 Task: Add an event with the title Team Building Activity: Charity Volunteer Work, date '2023/11/11', time 9:15 AM to 11:15 AMand add a description: A Networking Lunch is a structured event designed to facilitate professional connections, relationship-building, and knowledge sharing among attendees. It provides a relaxed and informal setting where individuals from various industries, organizations, and backgrounds can come together to exchange ideas, expand their networks, and explore potential collaborations._x000D_
_x000D_
, put the event into Orange category . Add location for the event as: 123 Cote d'Azur, France, logged in from the account softage.3@softage.netand send the event invitation to softage.1@softage.net and softage.2@softage.net. Set a reminder for the event 2 hour before
Action: Mouse moved to (85, 91)
Screenshot: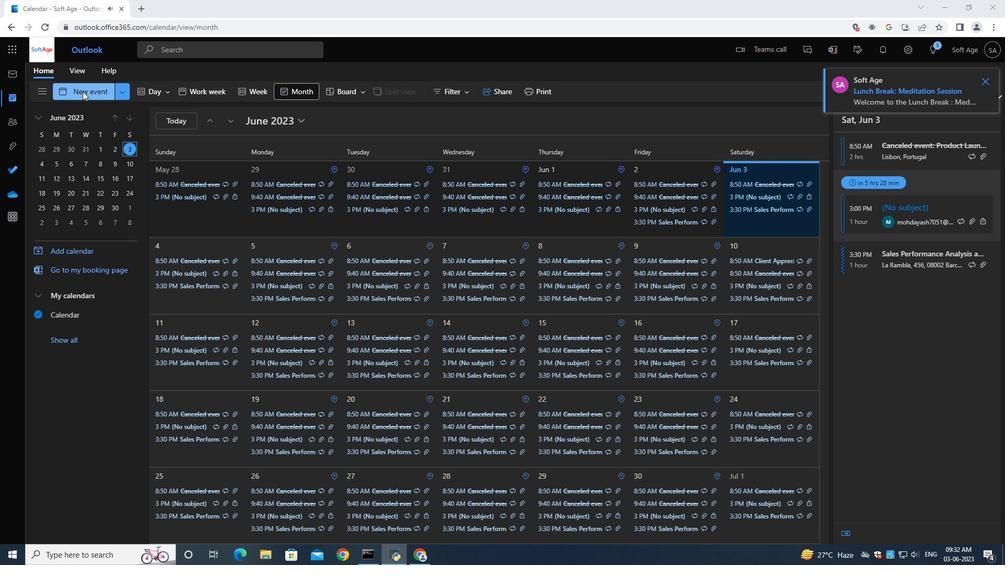 
Action: Mouse pressed left at (85, 91)
Screenshot: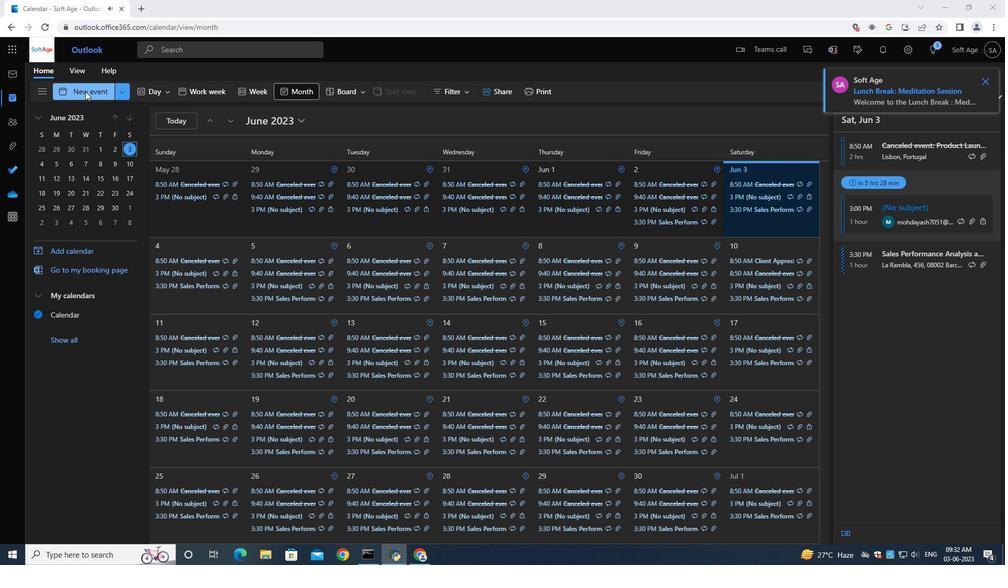 
Action: Mouse moved to (284, 163)
Screenshot: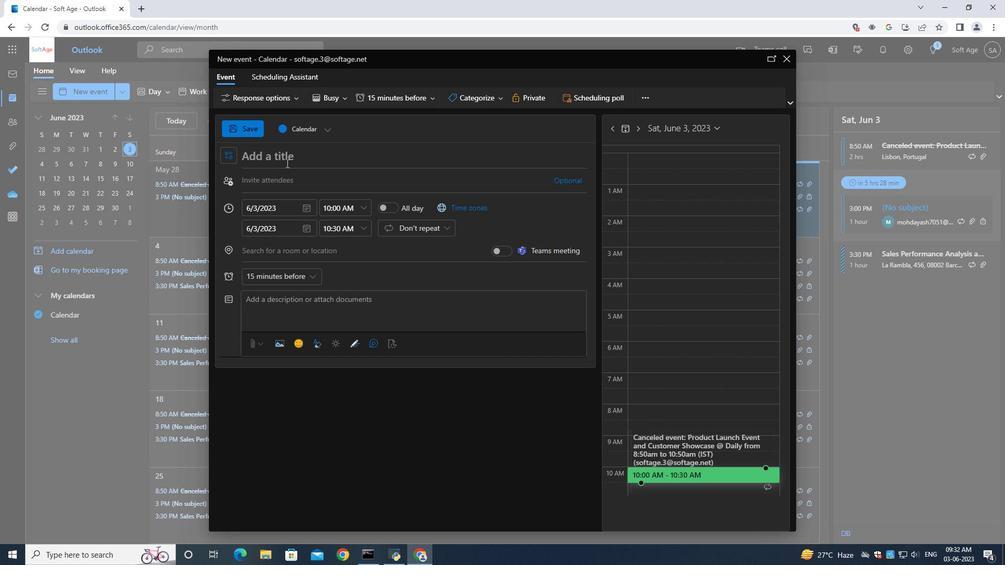 
Action: Key pressed <Key.shift>Team<Key.space><Key.shift><Key.shift><Key.shift><Key.shift><Key.shift><Key.shift><Key.shift><Key.shift><Key.shift><Key.shift><Key.shift><Key.shift><Key.shift><Key.shift><Key.shift><Key.shift><Key.shift><Key.shift><Key.shift><Key.shift><Key.shift>Building<Key.space><Key.shift>Activity<Key.shift_r>:<Key.space><Key.shift>Charity<Key.space><Key.shift><Key.shift><Key.shift><Key.shift>Volunteer<Key.space><Key.shift>Work
Screenshot: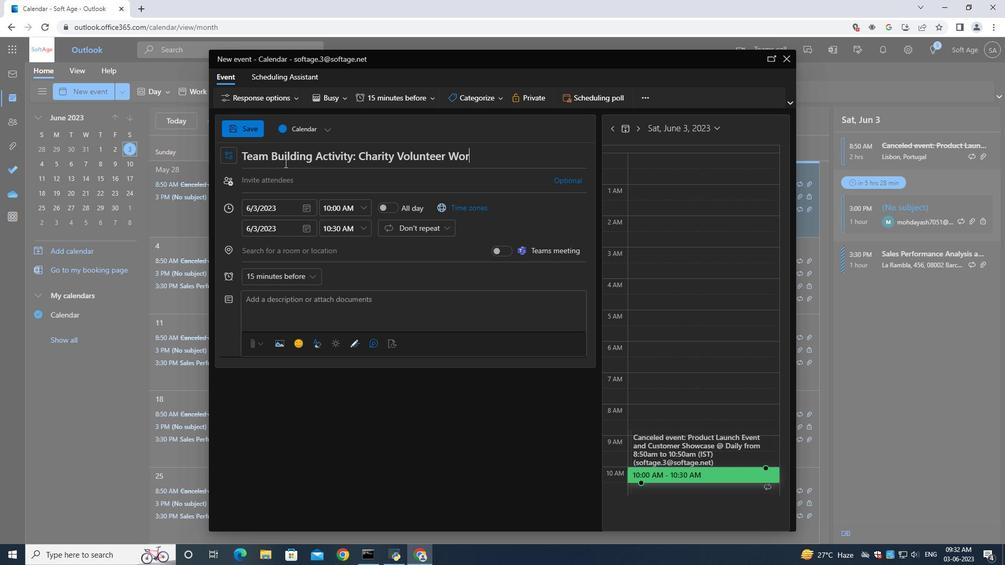 
Action: Mouse moved to (306, 212)
Screenshot: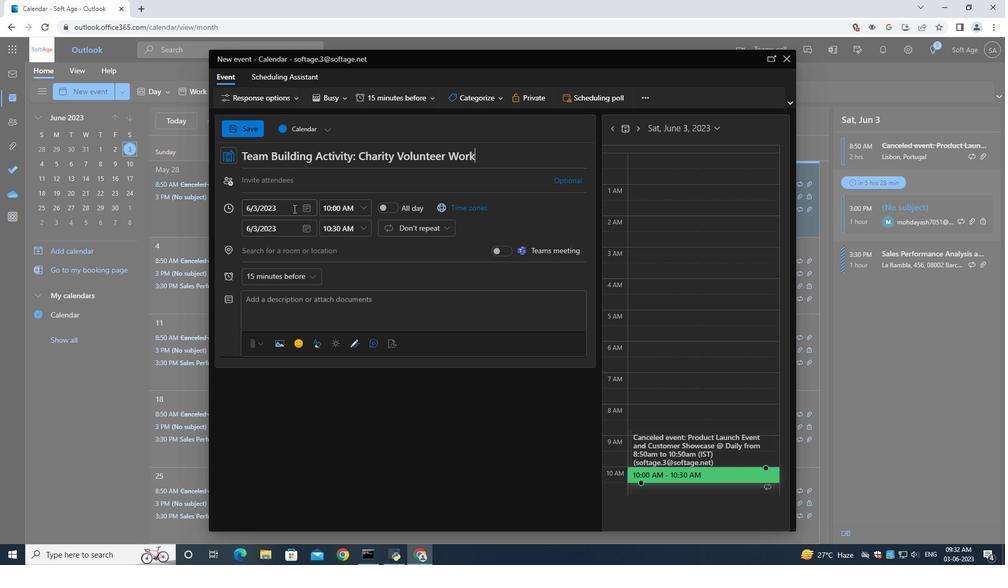 
Action: Mouse pressed left at (306, 212)
Screenshot: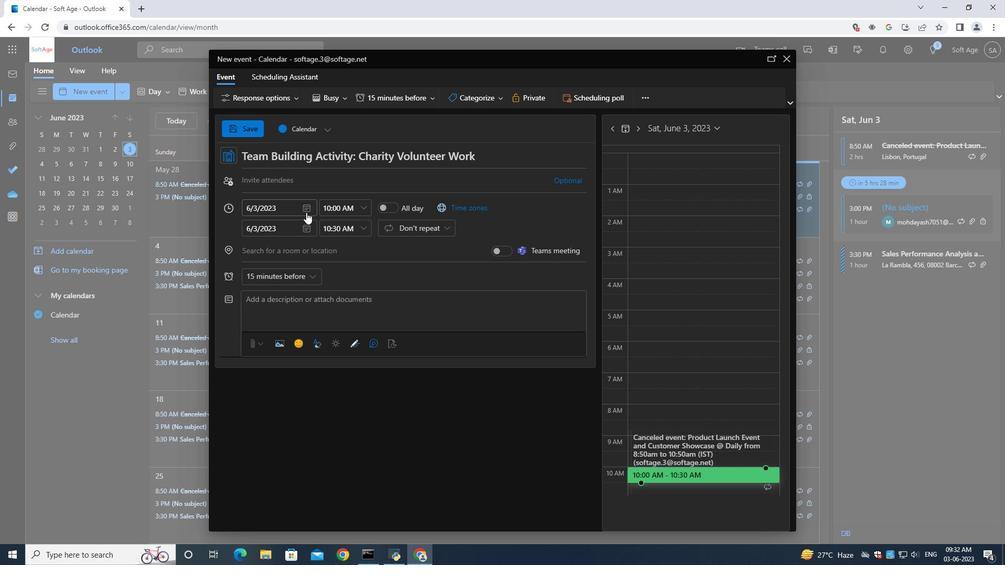 
Action: Mouse moved to (344, 234)
Screenshot: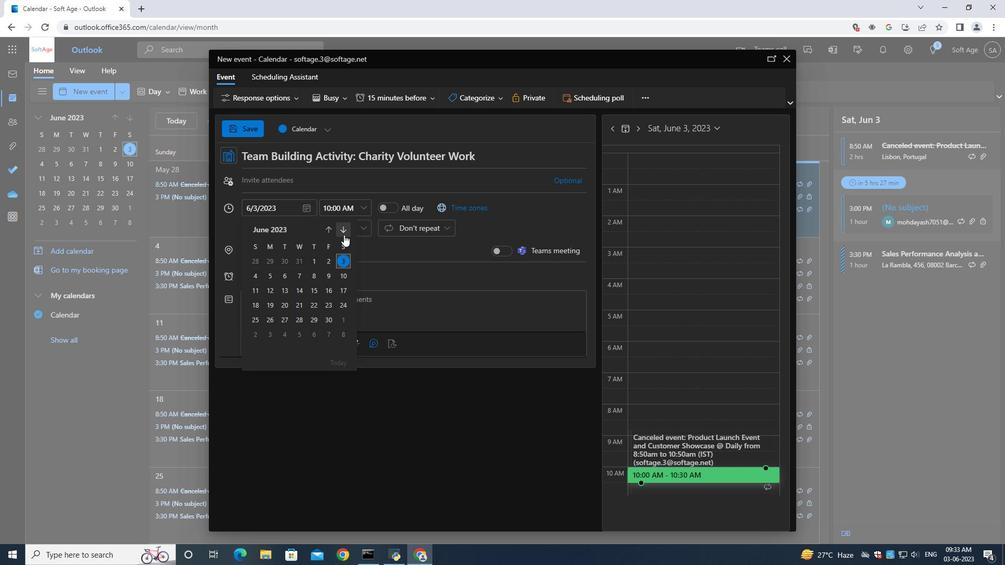 
Action: Mouse pressed left at (344, 234)
Screenshot: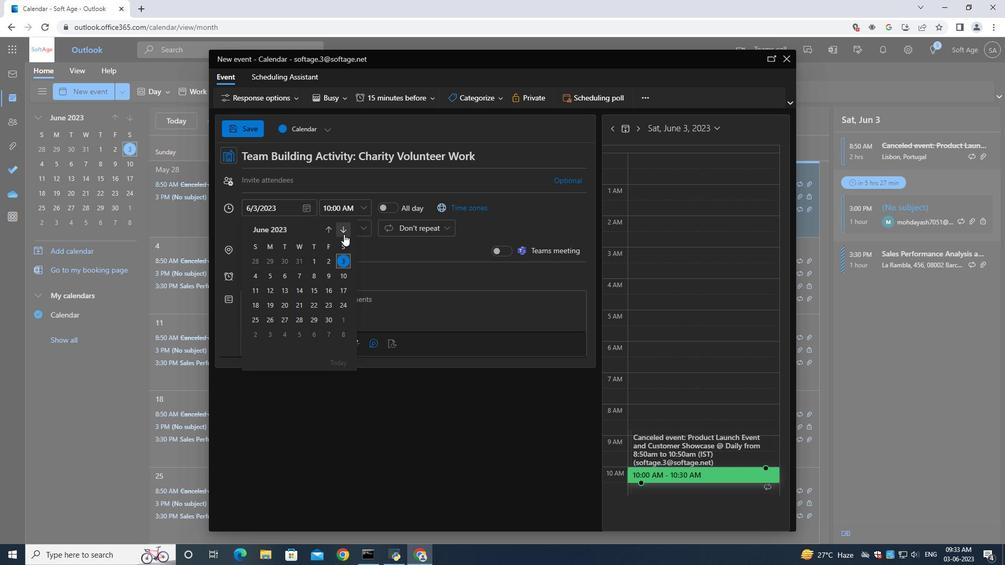 
Action: Mouse pressed left at (344, 234)
Screenshot: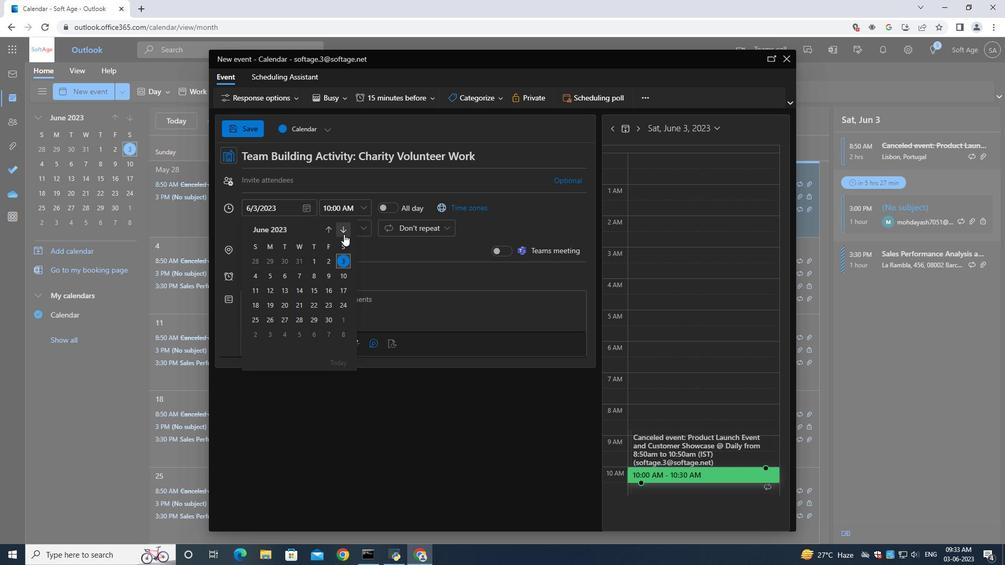 
Action: Mouse pressed left at (344, 234)
Screenshot: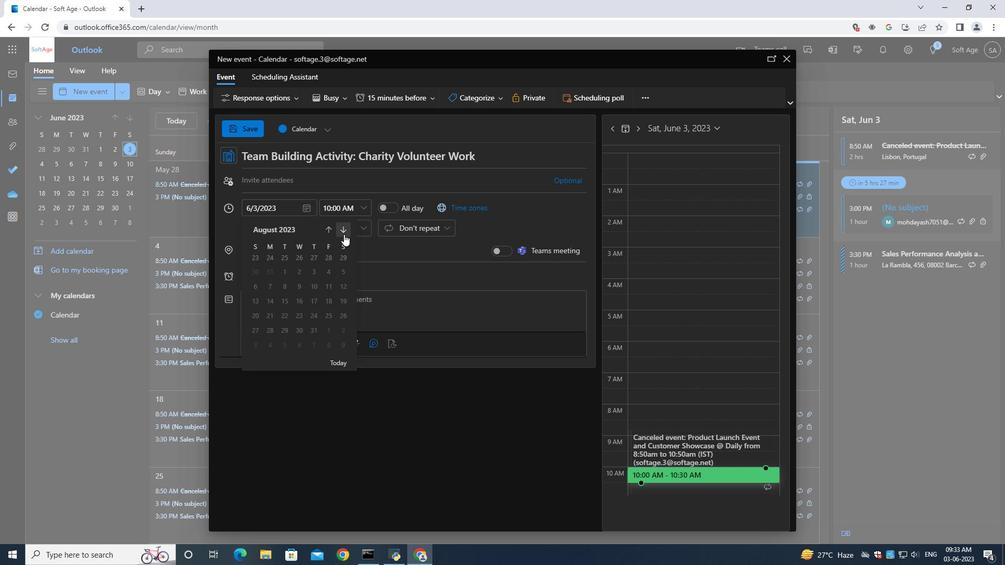 
Action: Mouse pressed left at (344, 234)
Screenshot: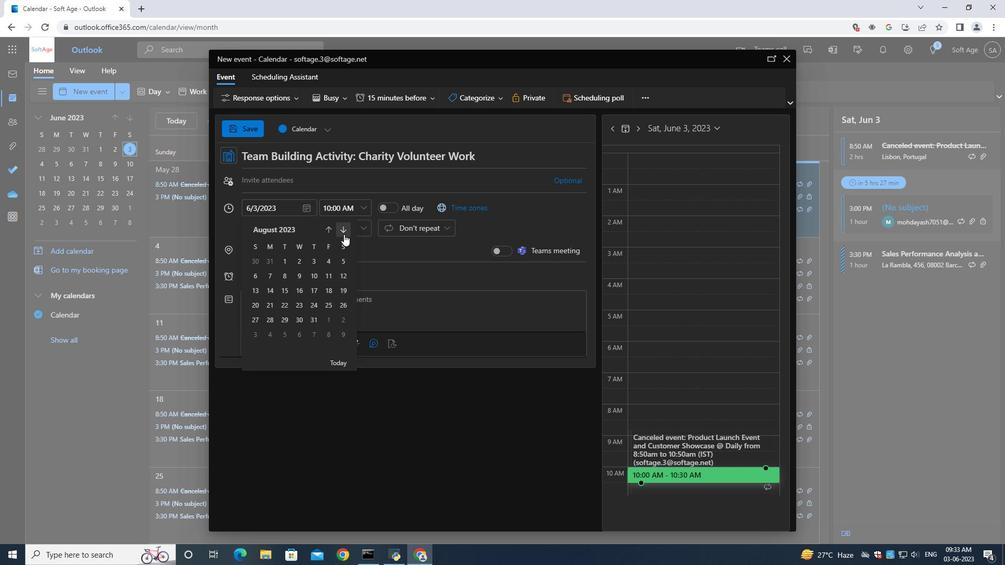 
Action: Mouse pressed left at (344, 234)
Screenshot: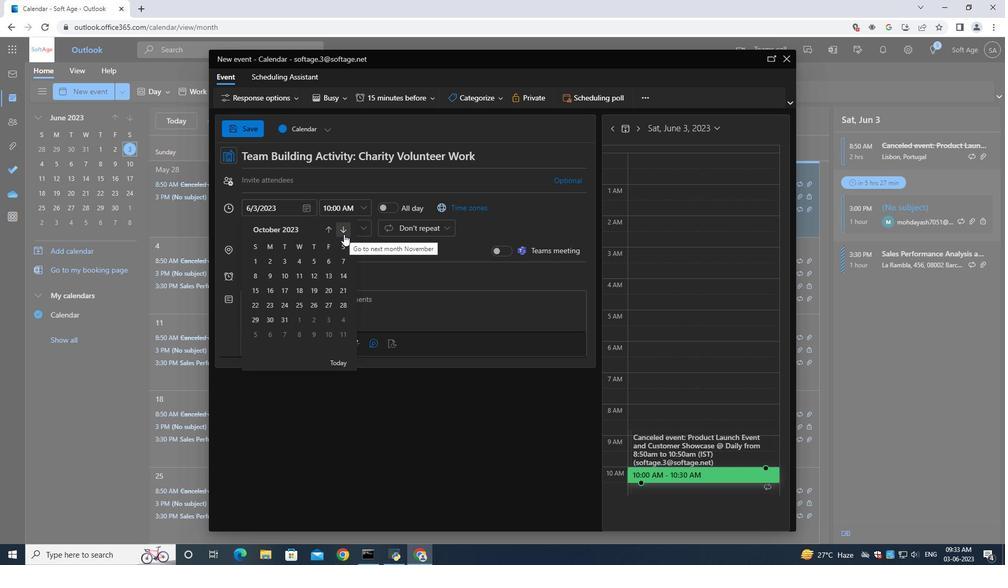 
Action: Mouse moved to (341, 272)
Screenshot: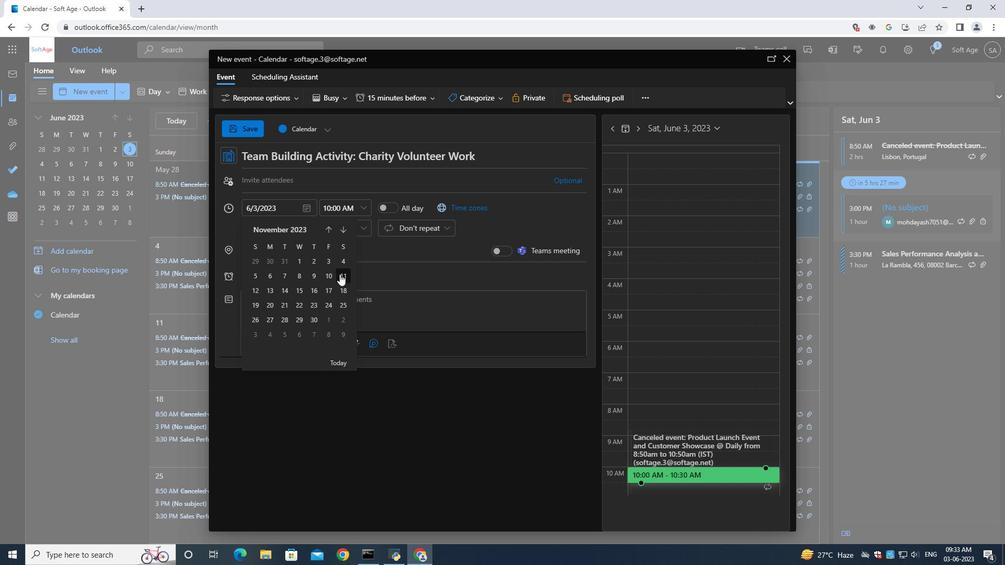 
Action: Mouse pressed left at (341, 272)
Screenshot: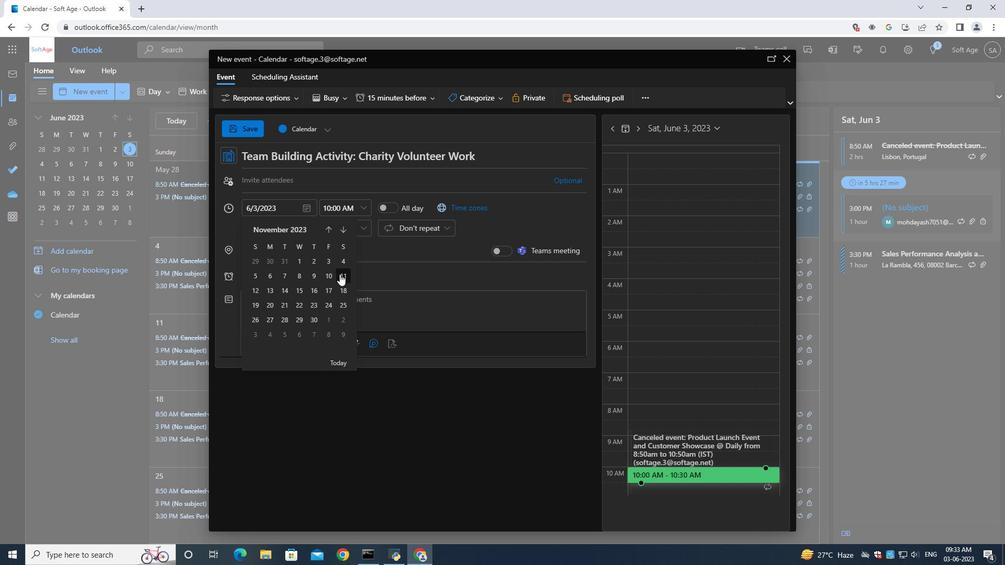 
Action: Mouse moved to (356, 206)
Screenshot: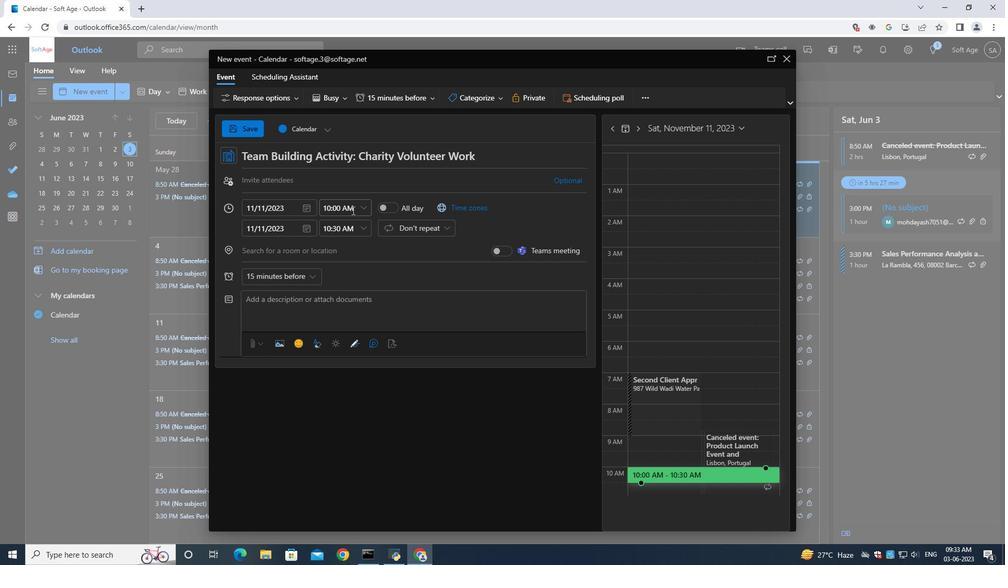 
Action: Mouse pressed left at (356, 206)
Screenshot: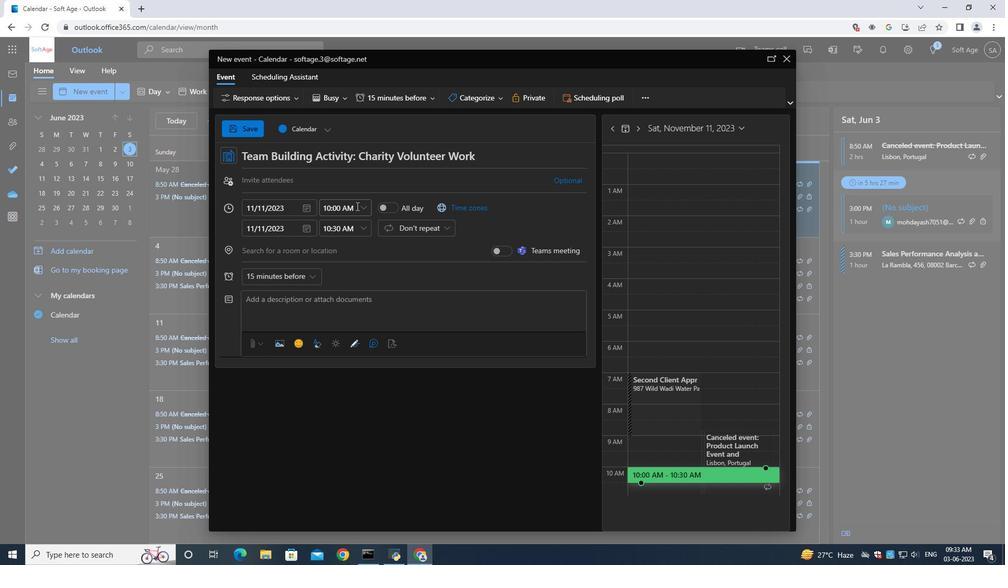 
Action: Key pressed 9<Key.shift_r>:15<Key.shift>AM
Screenshot: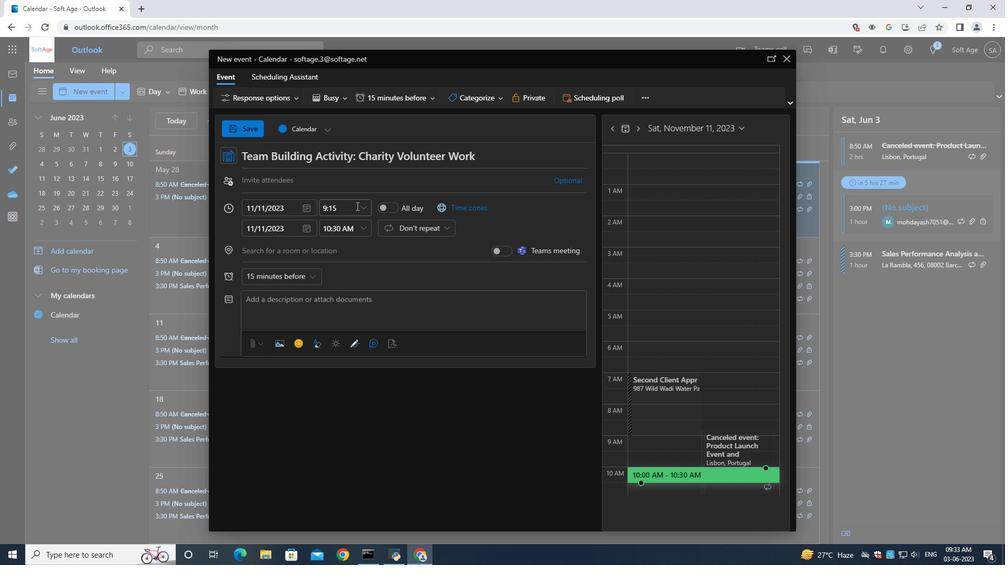 
Action: Mouse moved to (345, 231)
Screenshot: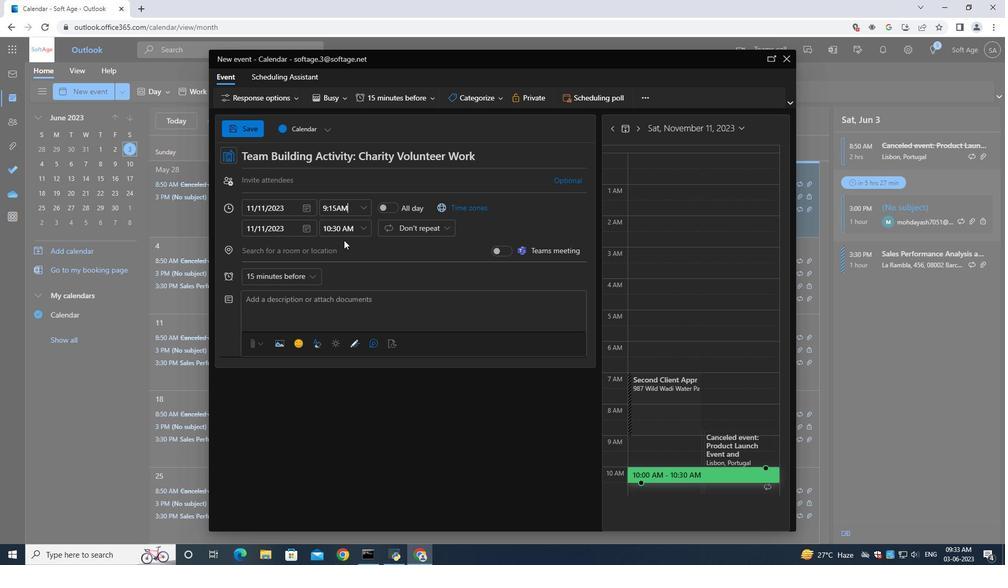 
Action: Mouse pressed left at (345, 231)
Screenshot: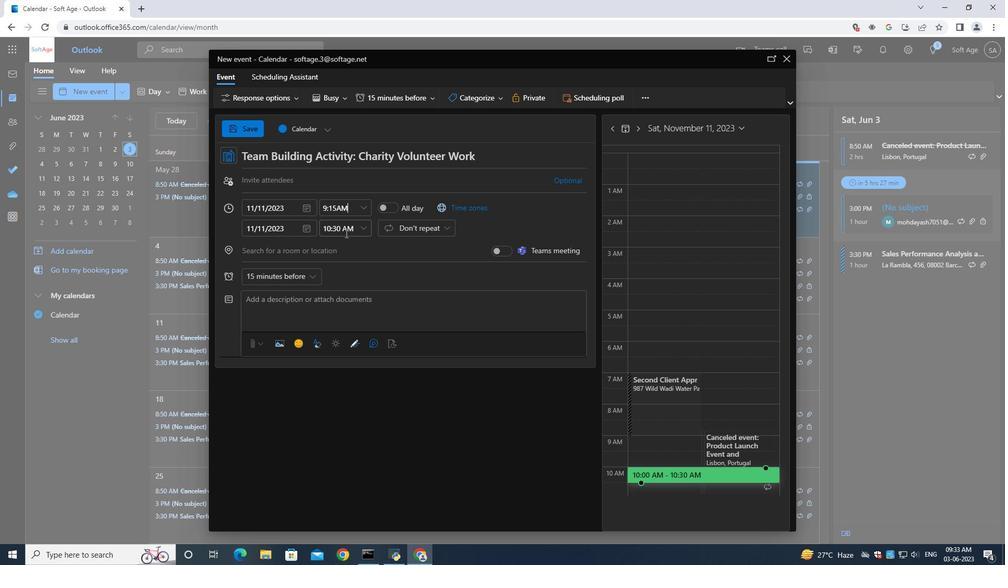 
Action: Mouse moved to (348, 231)
Screenshot: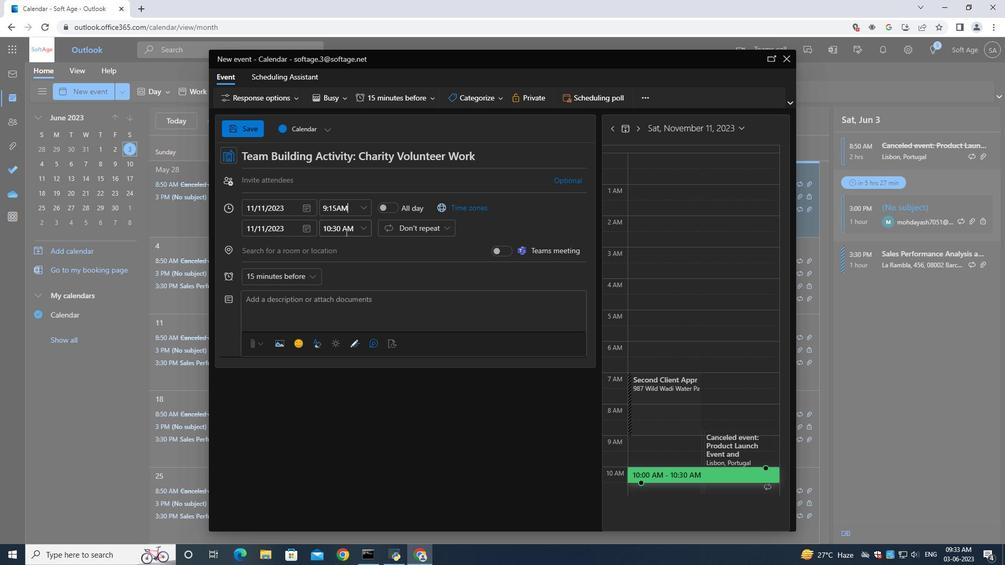 
Action: Key pressed 11<Key.shift_r>:15<Key.shift>AM
Screenshot: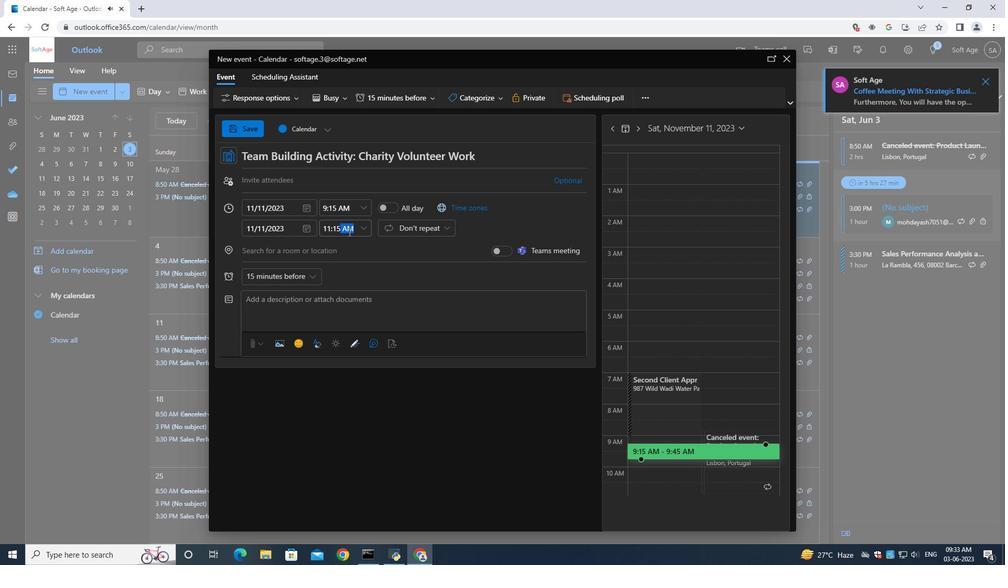 
Action: Mouse moved to (296, 308)
Screenshot: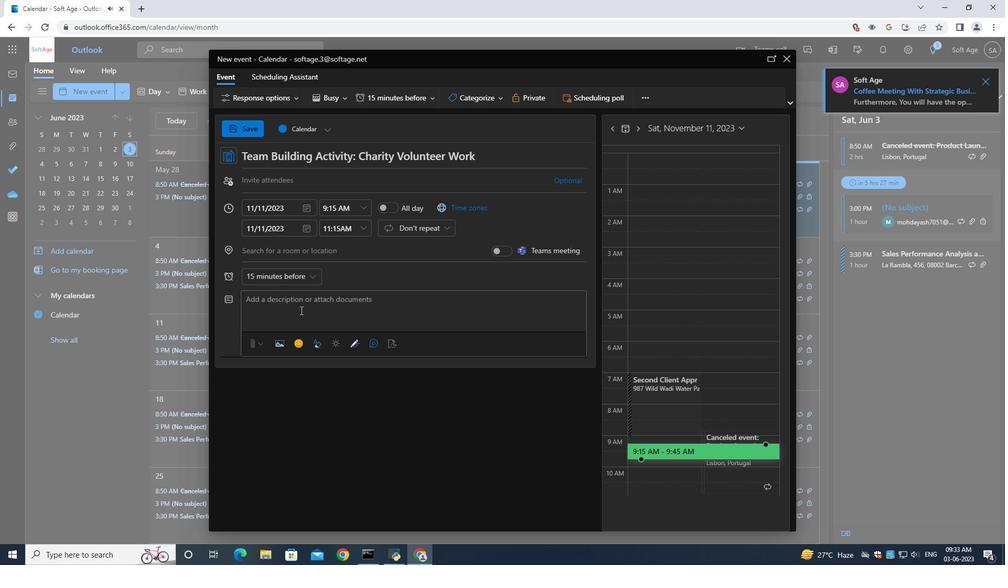 
Action: Mouse pressed left at (296, 308)
Screenshot: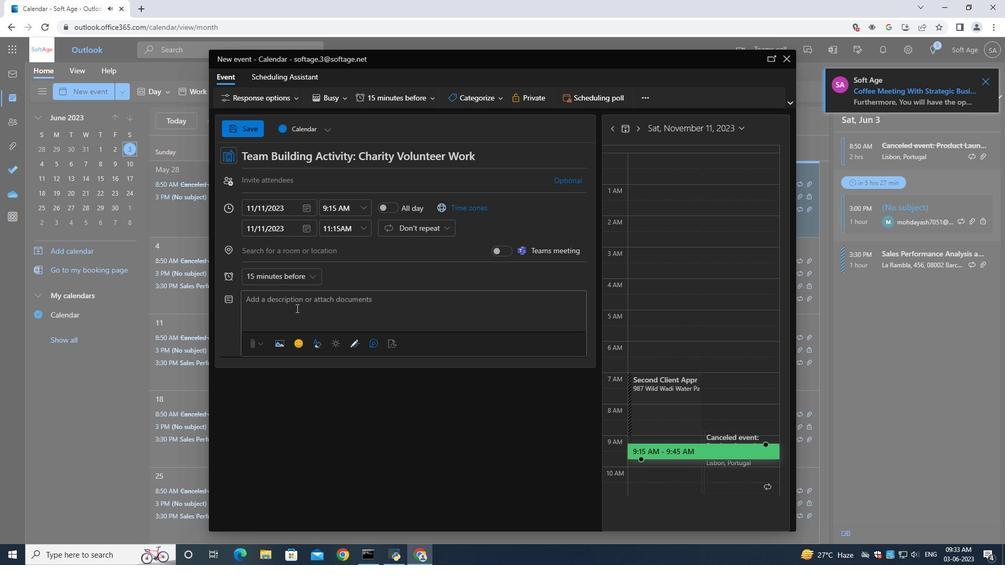 
Action: Mouse moved to (296, 308)
Screenshot: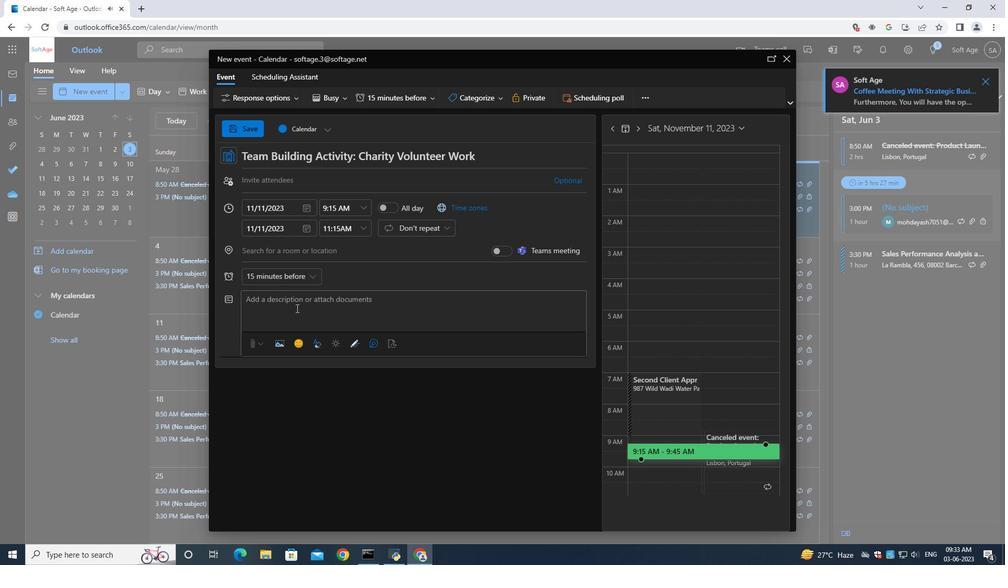 
Action: Key pressed <Key.shift>A<Key.space>ne<Key.backspace><Key.backspace><Key.shift>Networking<Key.space><Key.shift>Lunch<Key.space>is<Key.space>a<Key.space>structured<Key.space>event<Key.space>designed<Key.space>to<Key.space>facilitate<Key.space>professional<Key.space>connection,<Key.space>relationship-<Key.space><Key.backspace>buliding,<Key.space>and<Key.space>knowledge<Key.space>sharing<Key.space>among<Key.space>attendees.<Key.shift>I<Key.backspace><Key.space><Key.shift>It<Key.space>provide<Key.backspace>s<Key.backspace>es<Key.space>a<Key.space>relaxed<Key.space>and<Key.space>informal<Key.space>setting<Key.space>where<Key.space>indu<Key.backspace>ividuals<Key.space>from<Key.space>various<Key.space>u<Key.backspace>industries,<Key.space>organizations,<Key.space>and<Key.space>backgrounds<Key.space>can<Key.space>come<Key.space>together<Key.space>to<Key.space>exchange<Key.space>ideas,<Key.space>expand<Key.space>their<Key.space>networks,<Key.space>and<Key.space>explore<Key.space>potential<Key.space>collaborations.
Screenshot: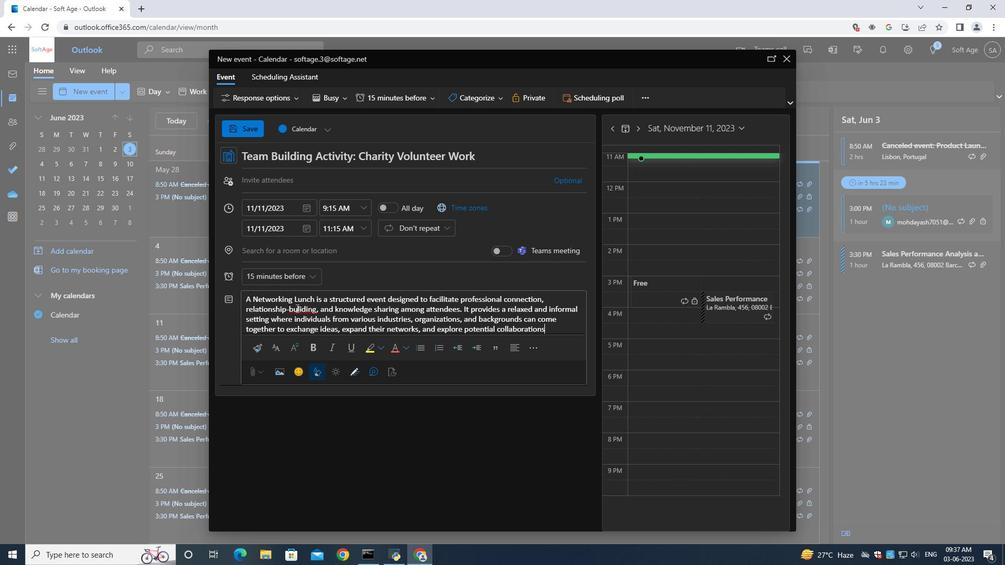 
Action: Mouse moved to (466, 103)
Screenshot: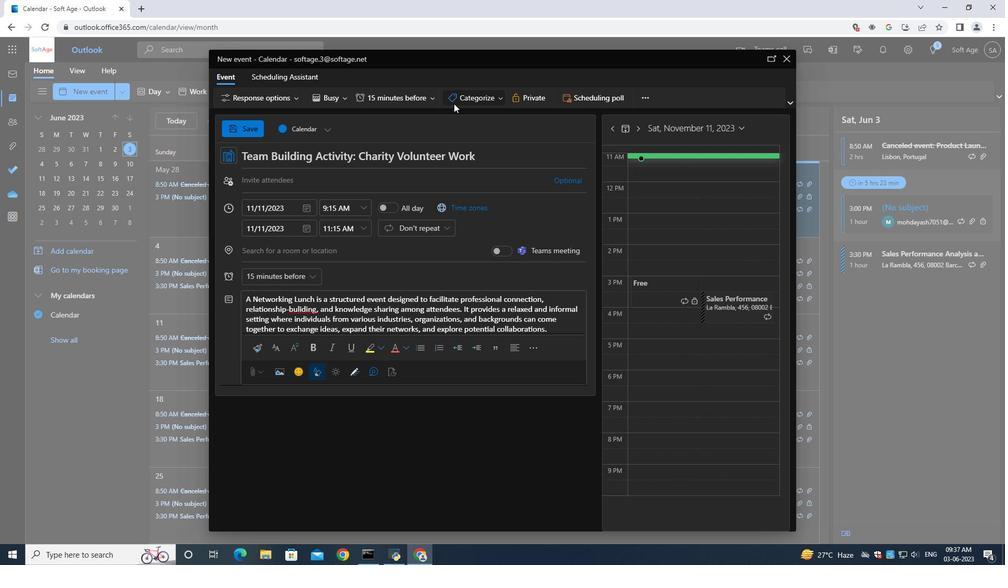 
Action: Mouse pressed left at (466, 103)
Screenshot: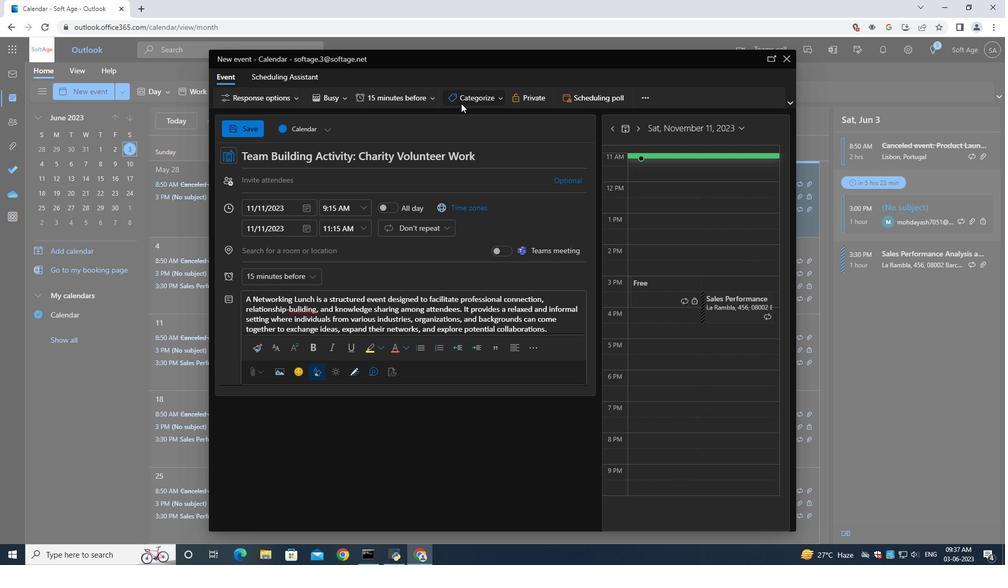 
Action: Mouse moved to (475, 153)
Screenshot: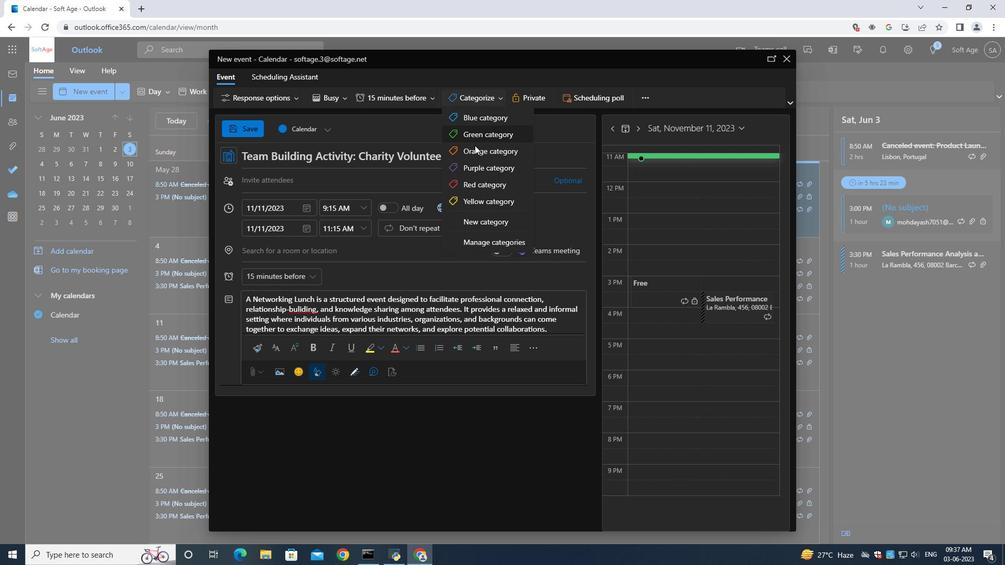 
Action: Mouse pressed left at (475, 153)
Screenshot: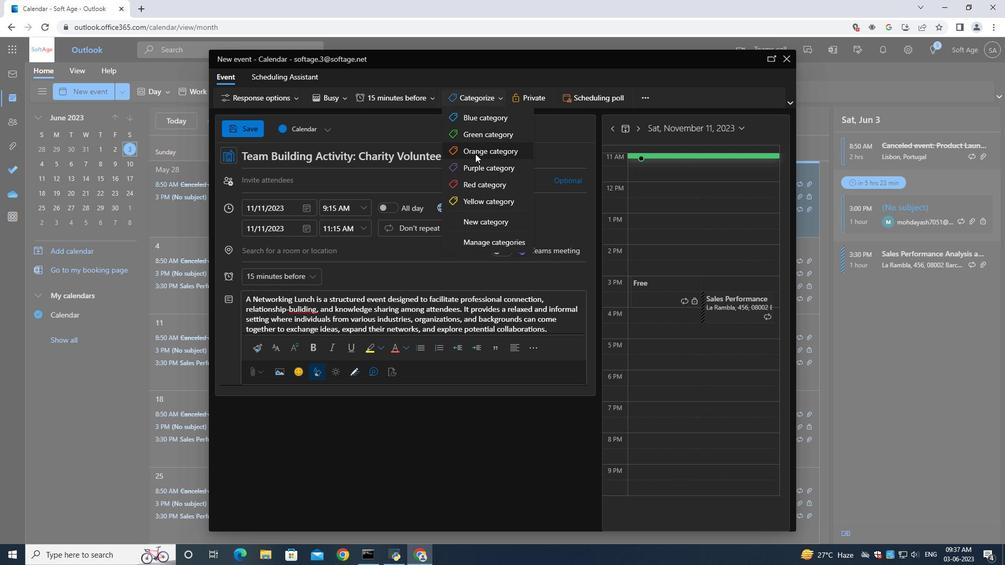 
Action: Mouse moved to (272, 254)
Screenshot: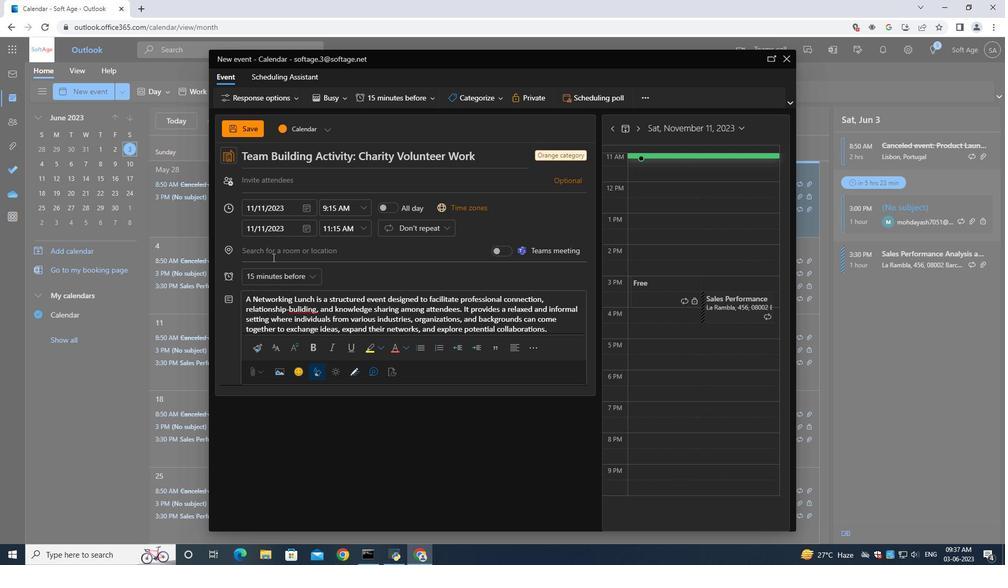 
Action: Mouse pressed left at (272, 254)
Screenshot: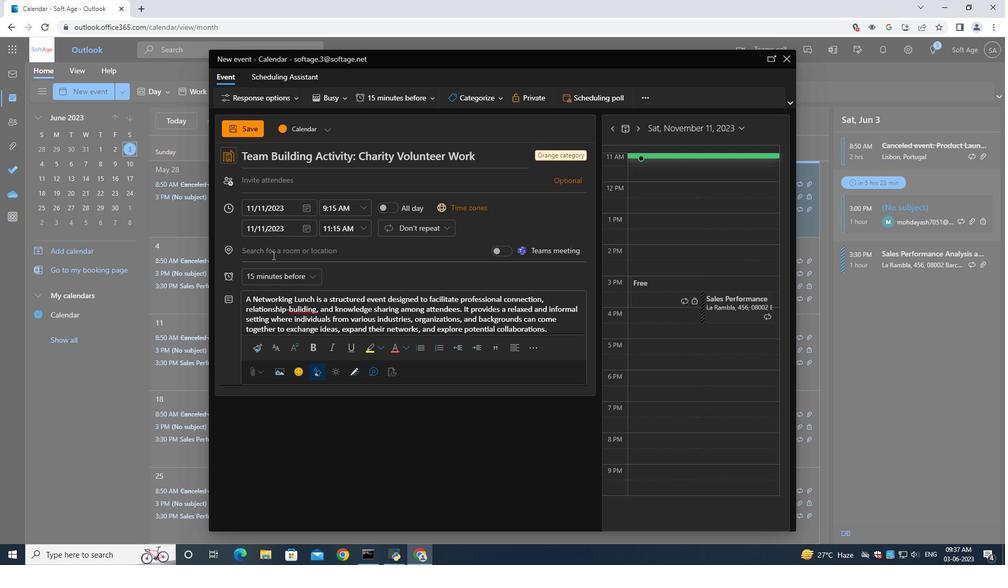 
Action: Mouse moved to (272, 253)
Screenshot: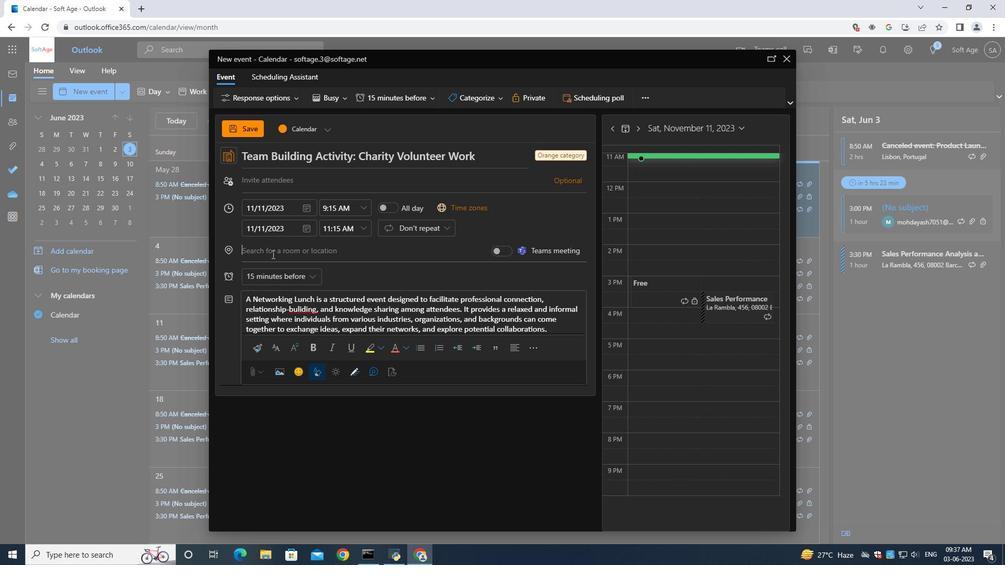 
Action: Key pressed 123<Key.space><Key.shift>Cote<Key.space>d'<Key.shift>Azur<Key.space><Key.backspace>,<Key.space><Key.shift><Key.shift><Key.shift><Key.shift><Key.shift><Key.shift><Key.shift><Key.shift><Key.shift><Key.shift><Key.shift><Key.shift><Key.shift><Key.shift><Key.shift><Key.shift><Key.shift><Key.shift><Key.shift><Key.shift><Key.shift><Key.shift><Key.shift><Key.shift><Key.shift><Key.shift><Key.shift><Key.shift><Key.shift><Key.shift>France
Screenshot: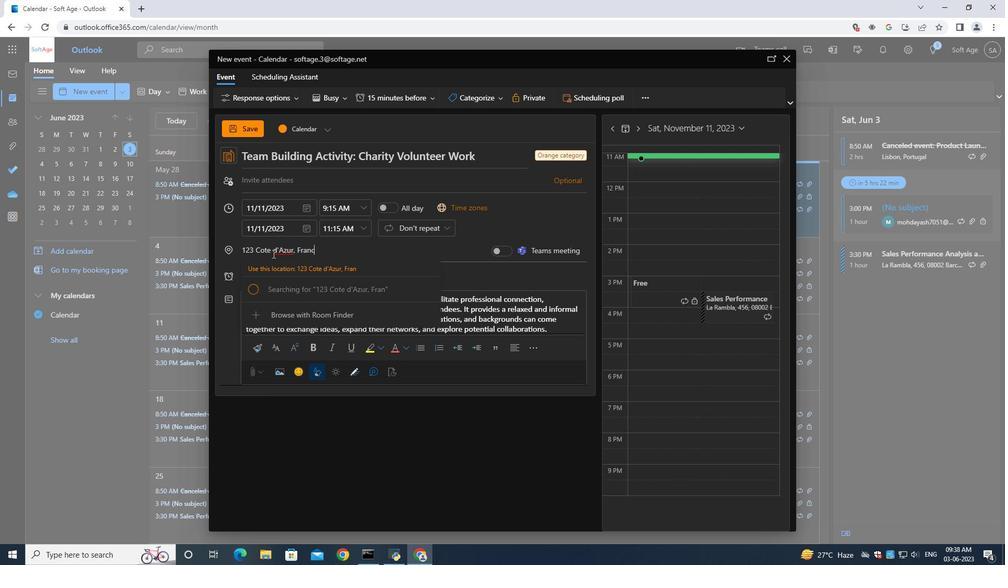 
Action: Mouse moved to (284, 174)
Screenshot: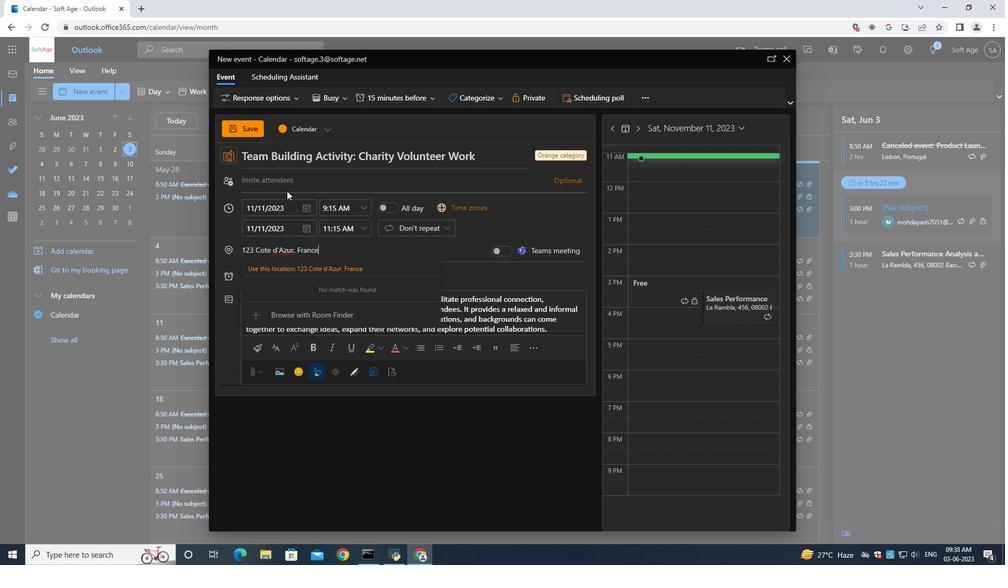 
Action: Mouse pressed left at (284, 174)
Screenshot: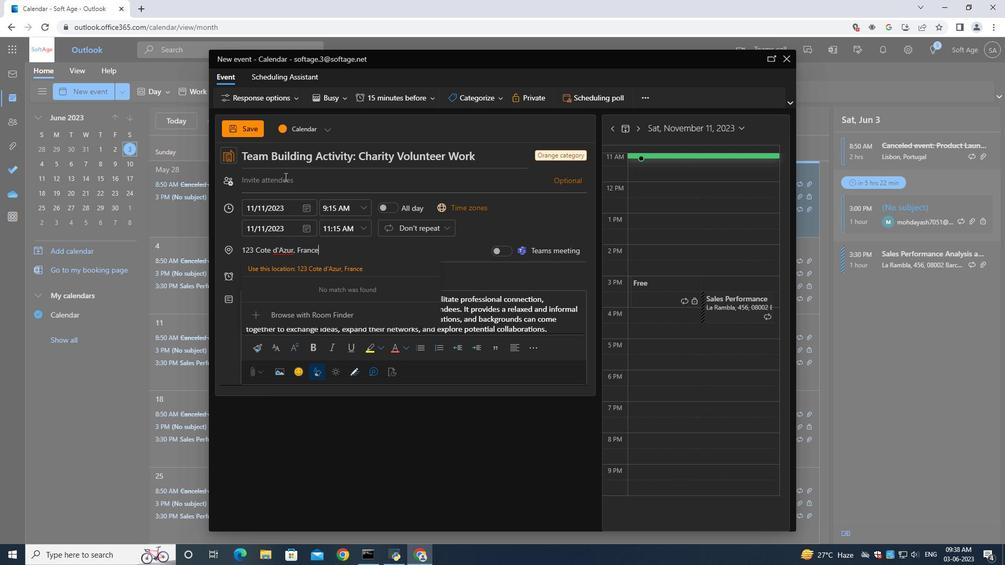 
Action: Key pressed <Key.shift>Softage.1<Key.shift>@sotage.net
Screenshot: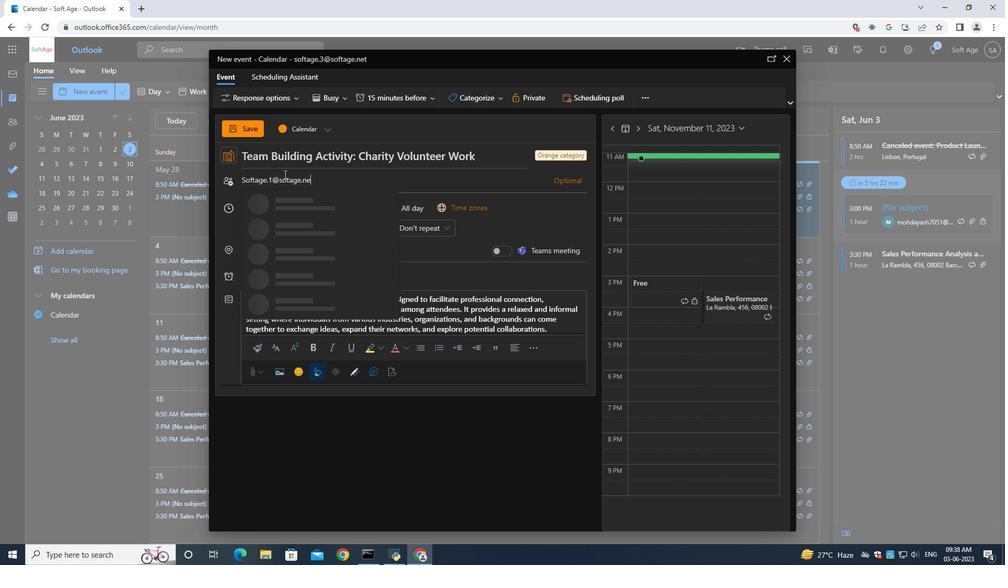 
Action: Mouse moved to (247, 179)
Screenshot: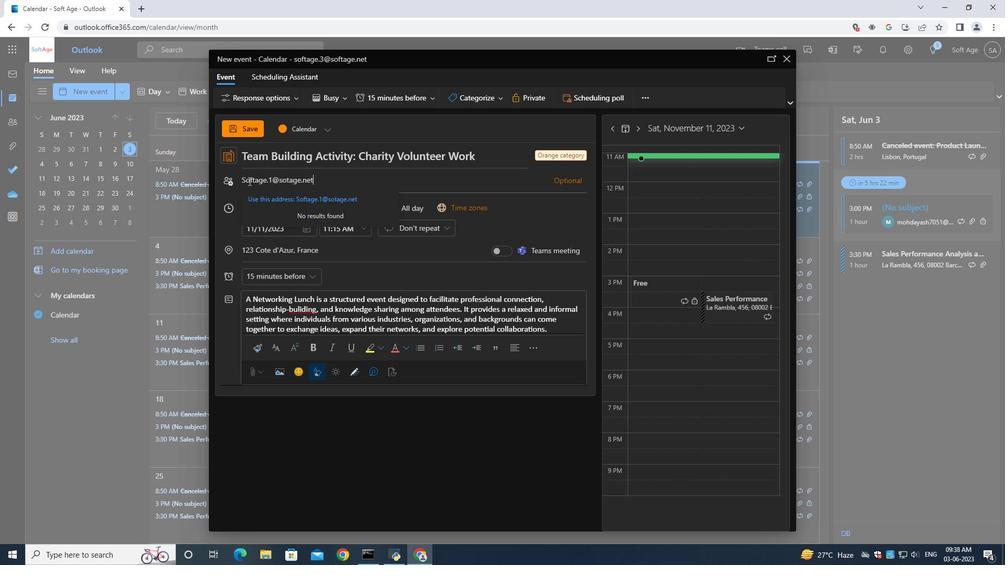 
Action: Mouse pressed left at (247, 179)
Screenshot: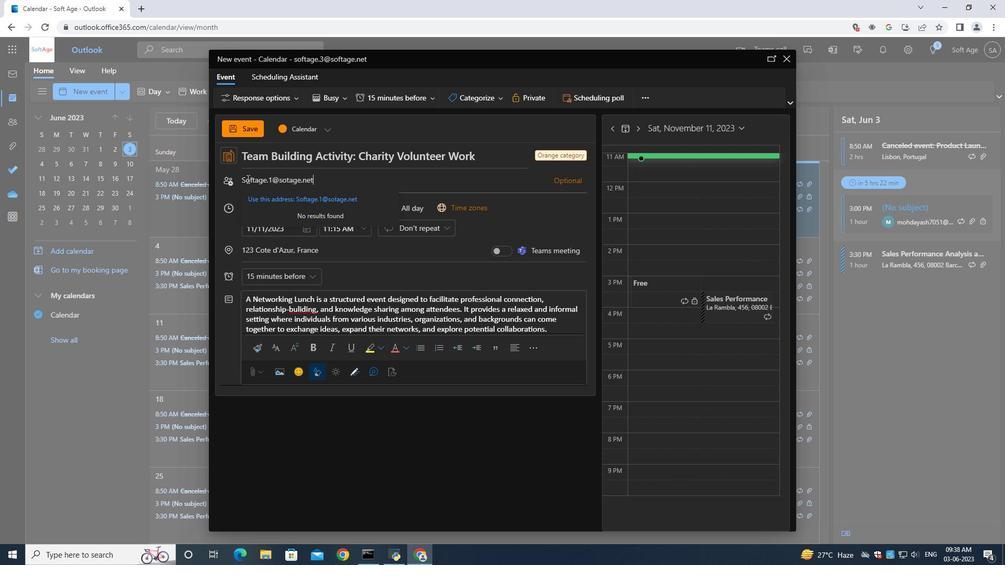 
Action: Mouse moved to (257, 188)
Screenshot: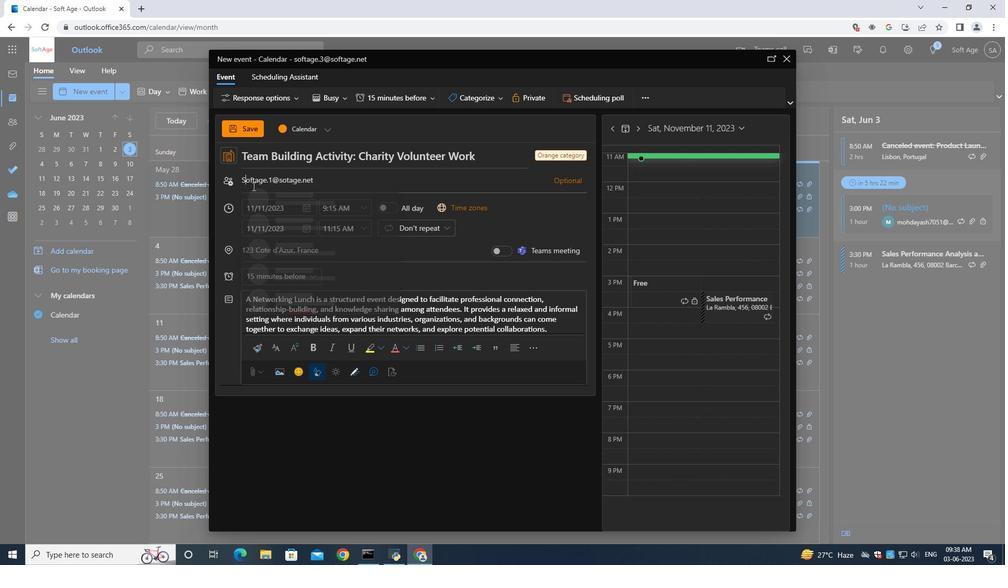 
Action: Key pressed <Key.backspace>s
Screenshot: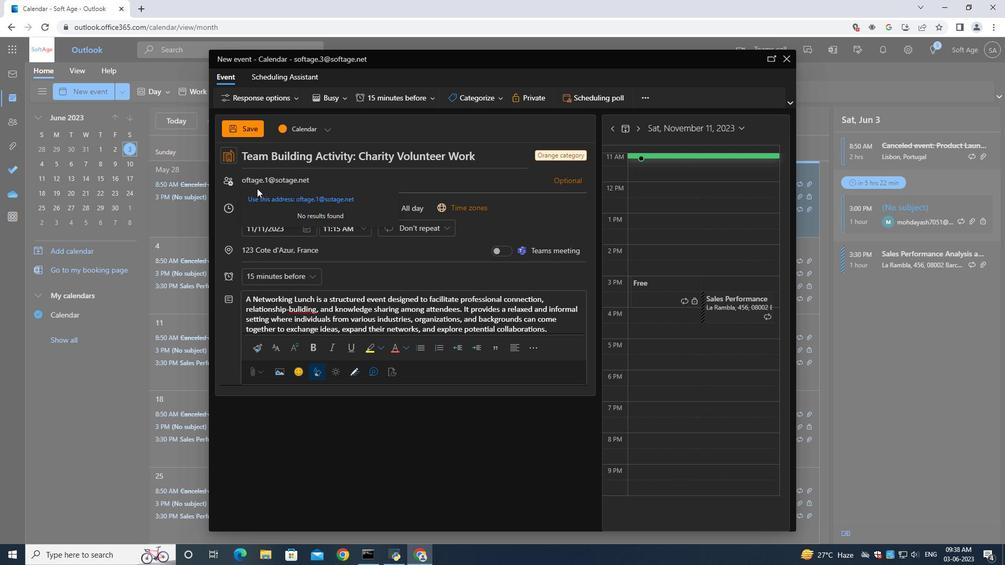 
Action: Mouse moved to (314, 198)
Screenshot: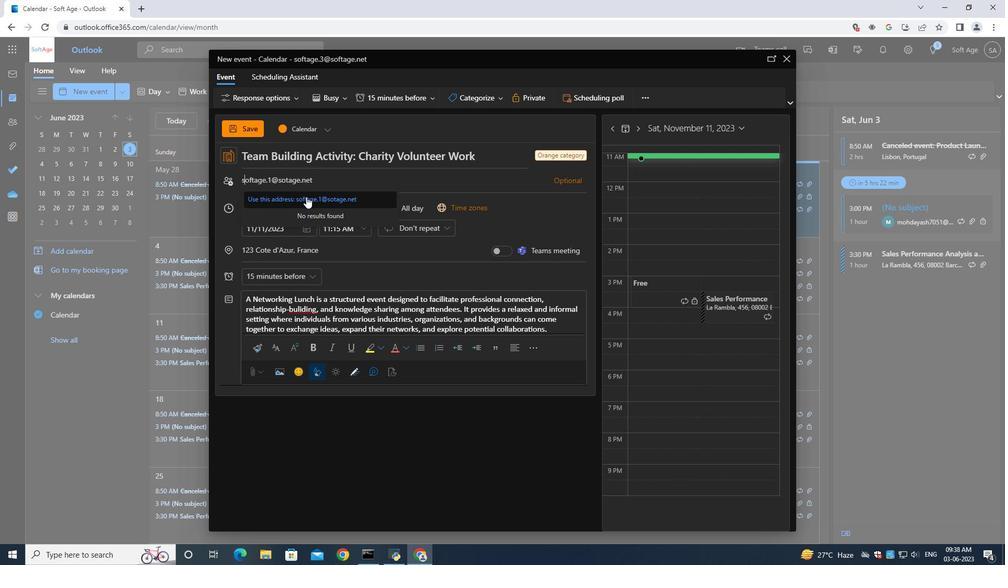 
Action: Mouse pressed left at (314, 198)
Screenshot: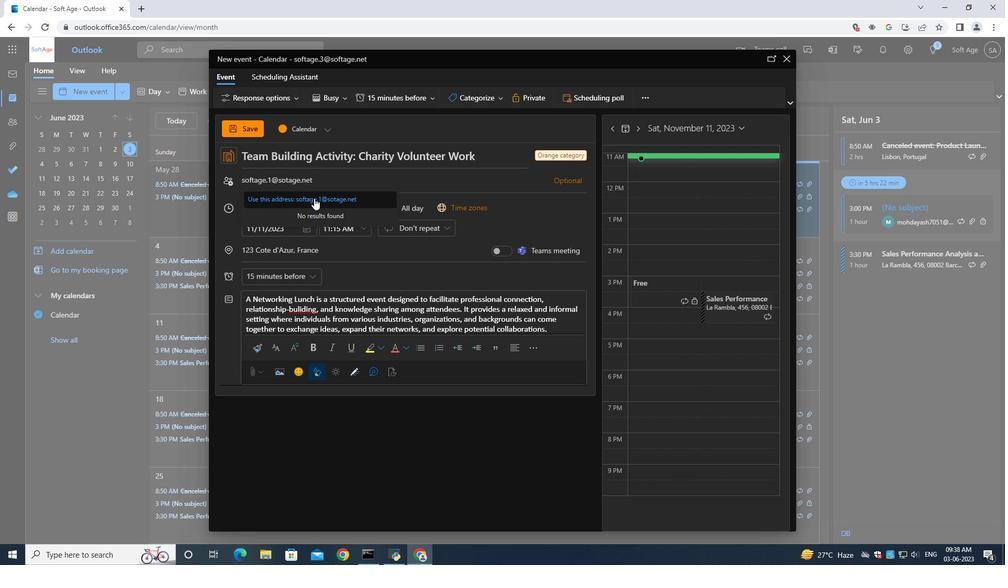 
Action: Mouse moved to (324, 178)
Screenshot: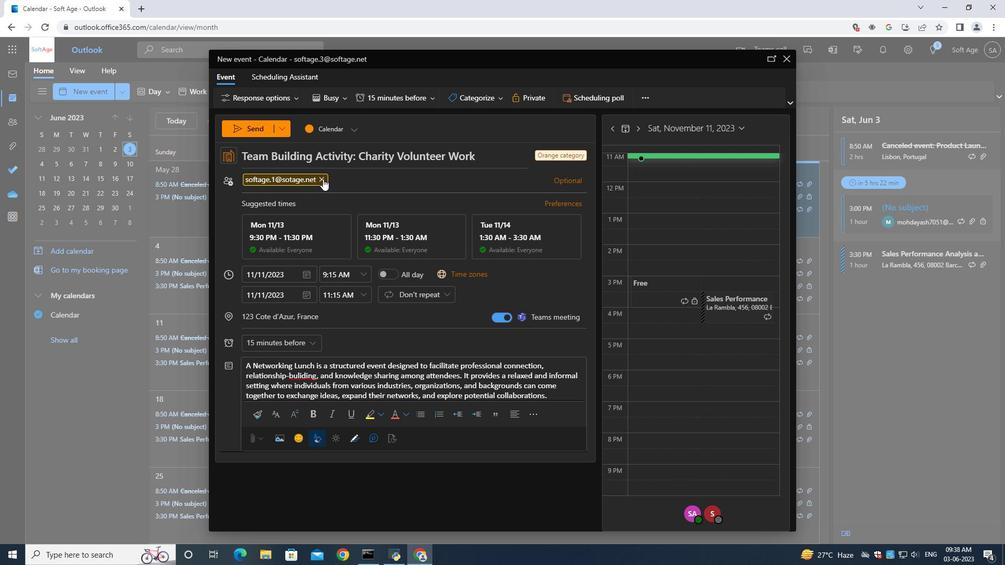 
Action: Mouse pressed left at (324, 178)
Screenshot: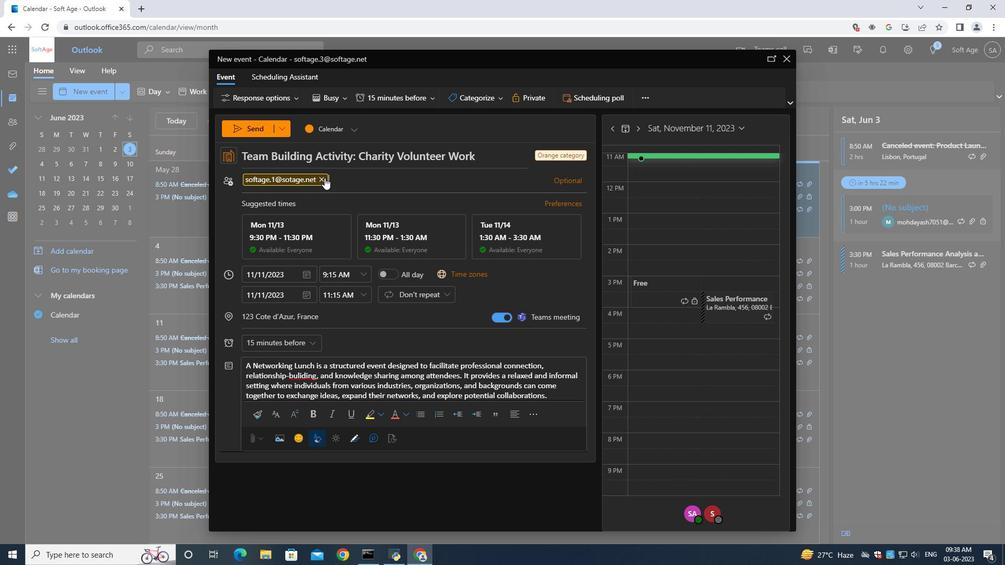 
Action: Mouse moved to (320, 178)
Screenshot: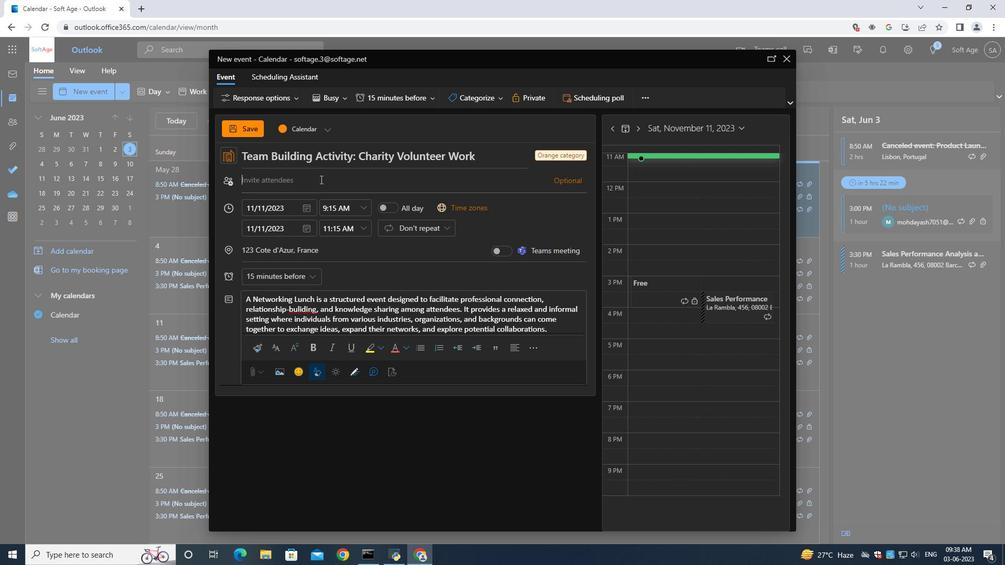 
Action: Key pressed softage.1<Key.shift>
Screenshot: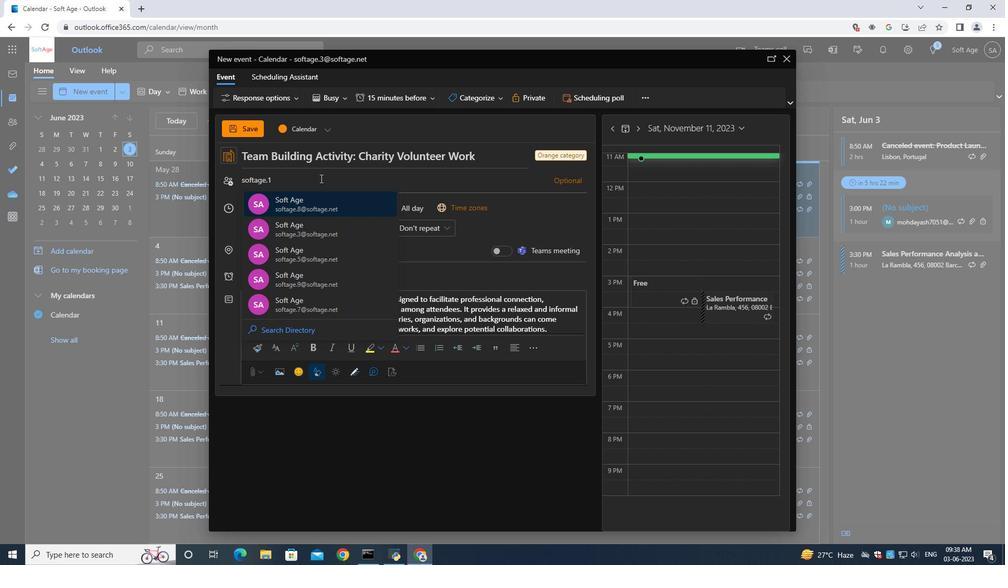 
Action: Mouse moved to (314, 178)
Screenshot: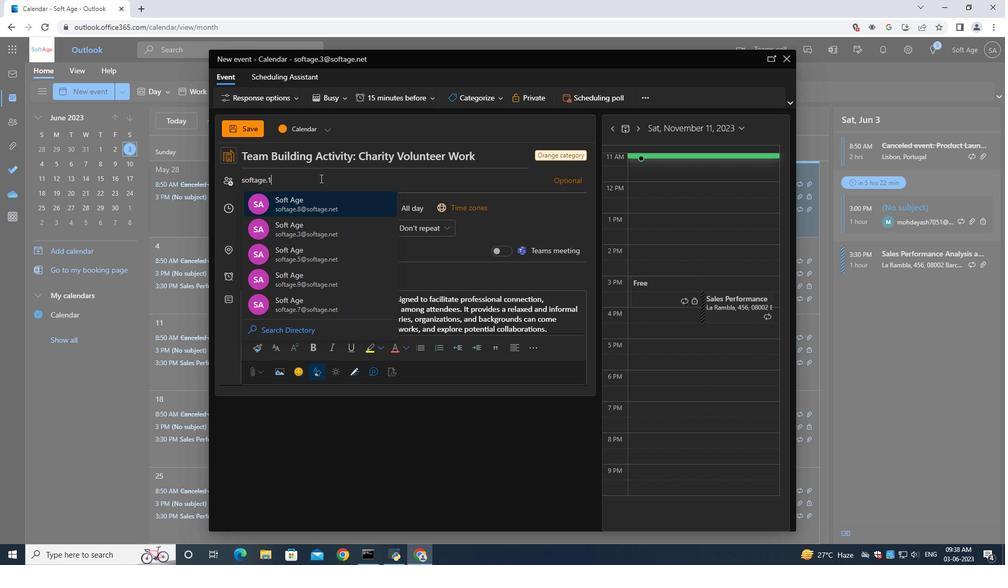 
Action: Key pressed <Key.shift><Key.shift><Key.shift><Key.shift>@softage
Screenshot: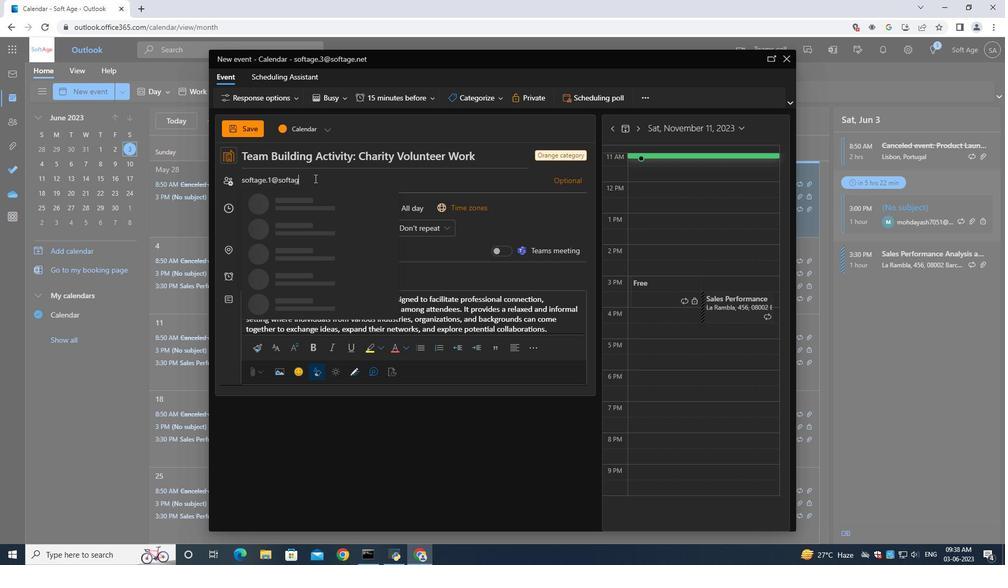 
Action: Mouse moved to (315, 195)
Screenshot: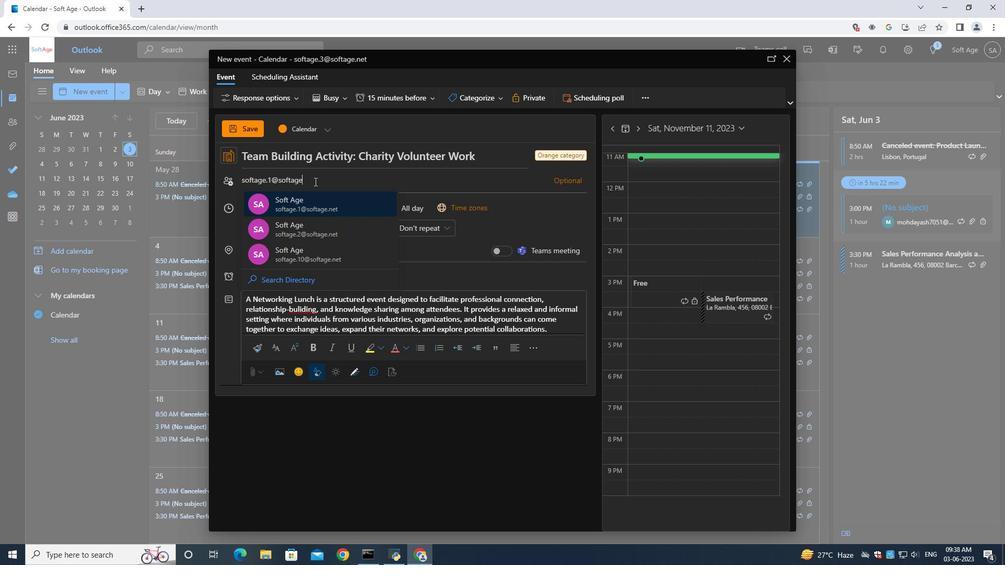 
Action: Mouse pressed left at (315, 195)
Screenshot: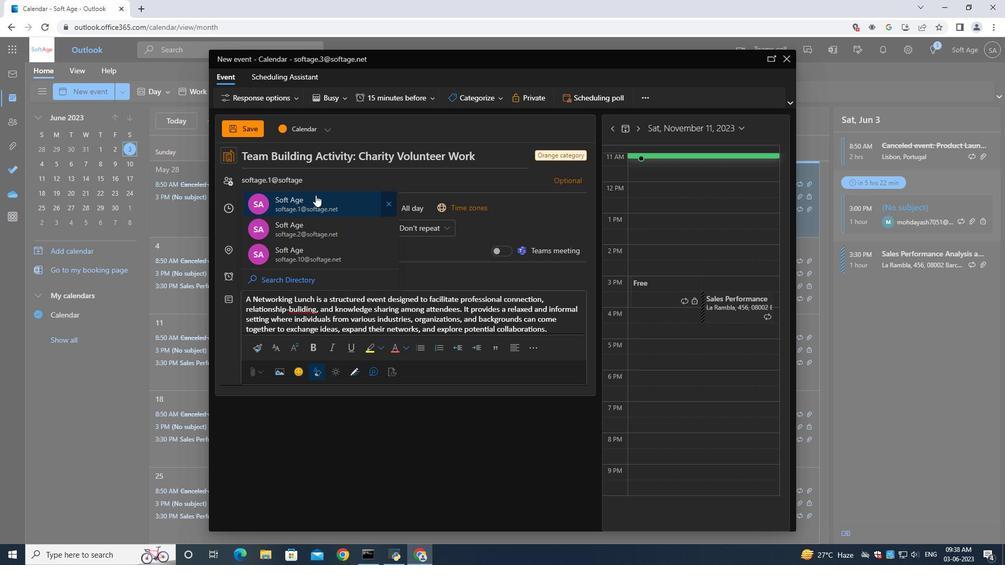 
Action: Mouse moved to (315, 195)
Screenshot: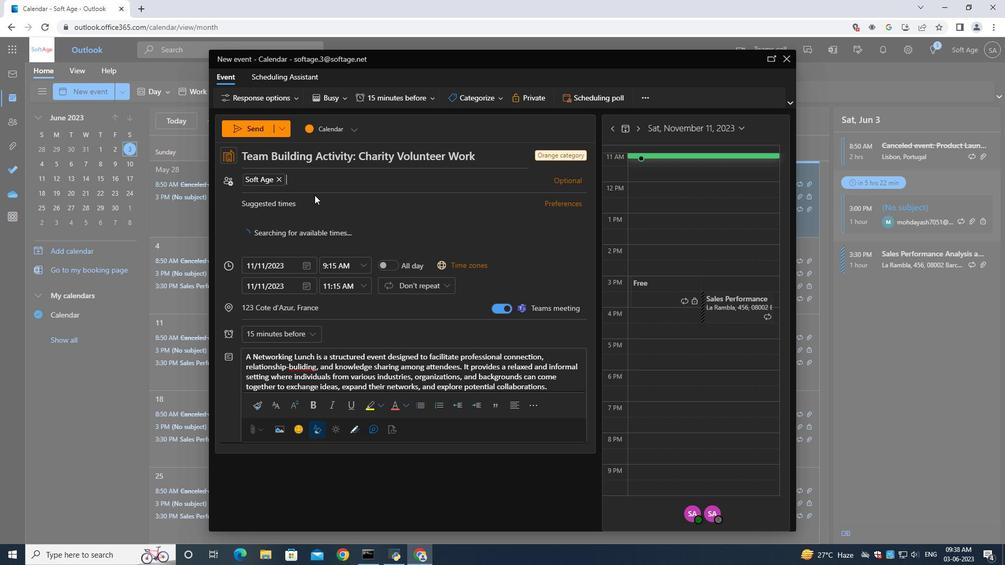 
Action: Key pressed softage.2<Key.shift>@softage
Screenshot: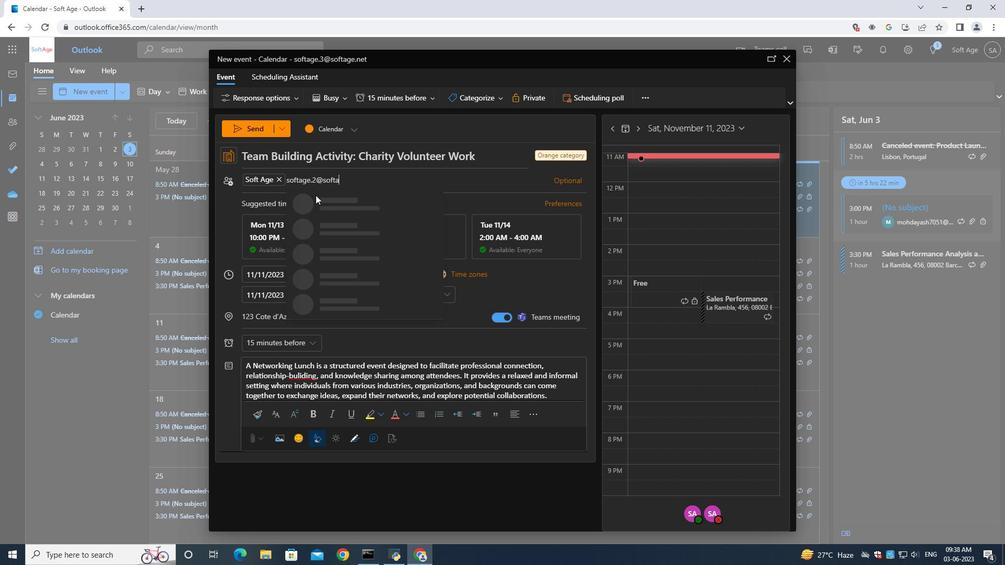 
Action: Mouse moved to (371, 230)
Screenshot: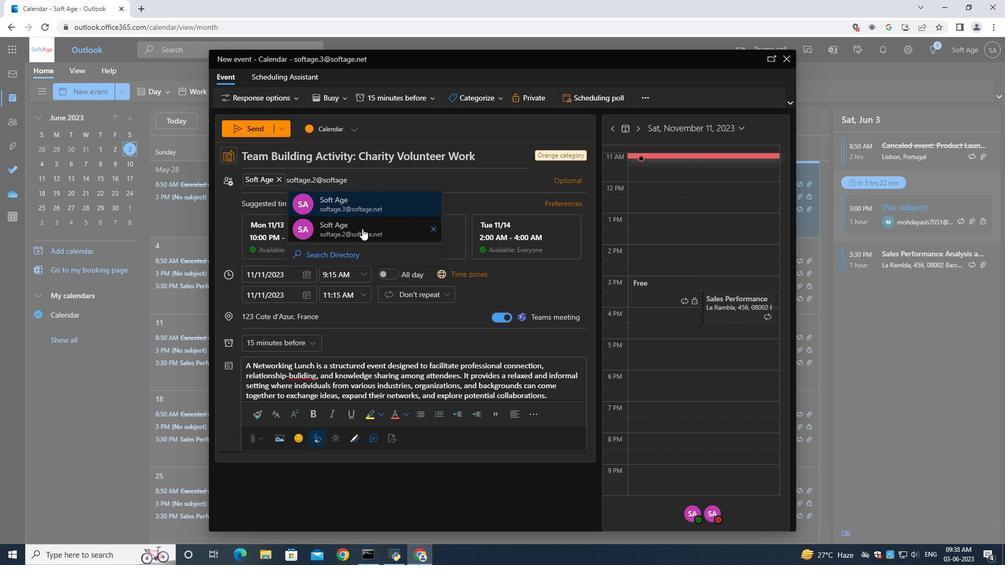 
Action: Mouse pressed left at (371, 230)
Screenshot: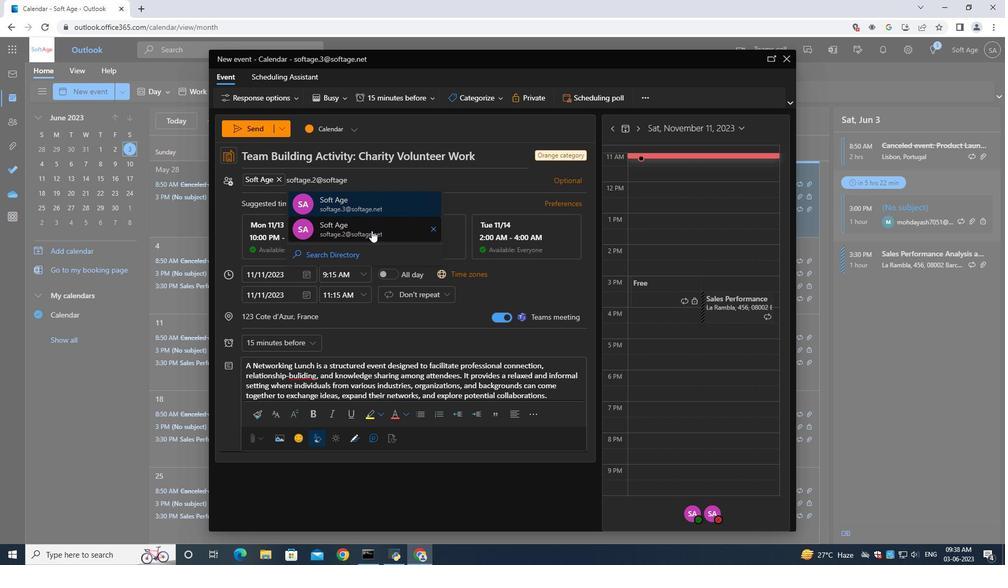 
Action: Mouse moved to (295, 347)
Screenshot: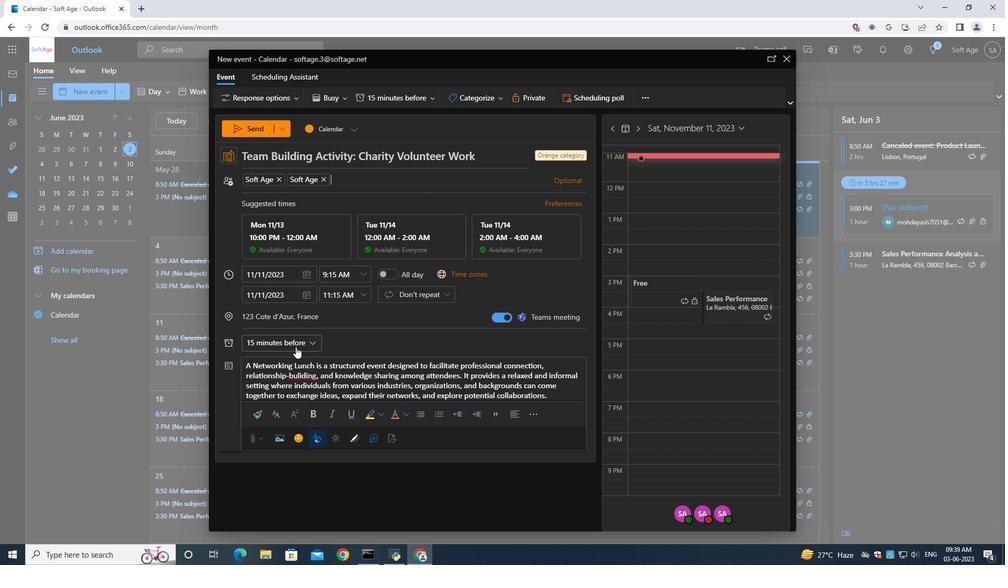 
Action: Mouse pressed left at (295, 347)
Screenshot: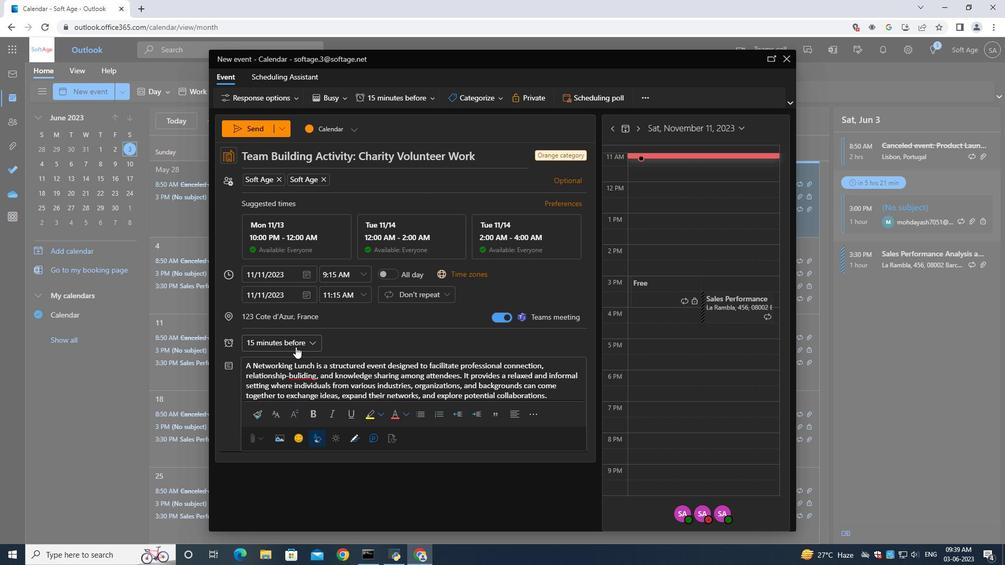 
Action: Mouse moved to (291, 253)
Screenshot: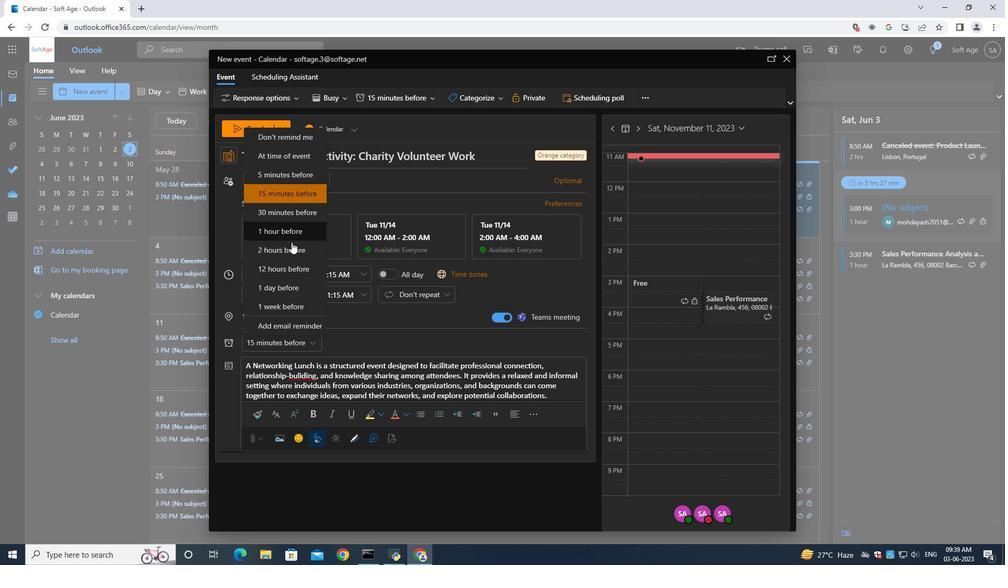 
Action: Mouse pressed left at (291, 253)
Screenshot: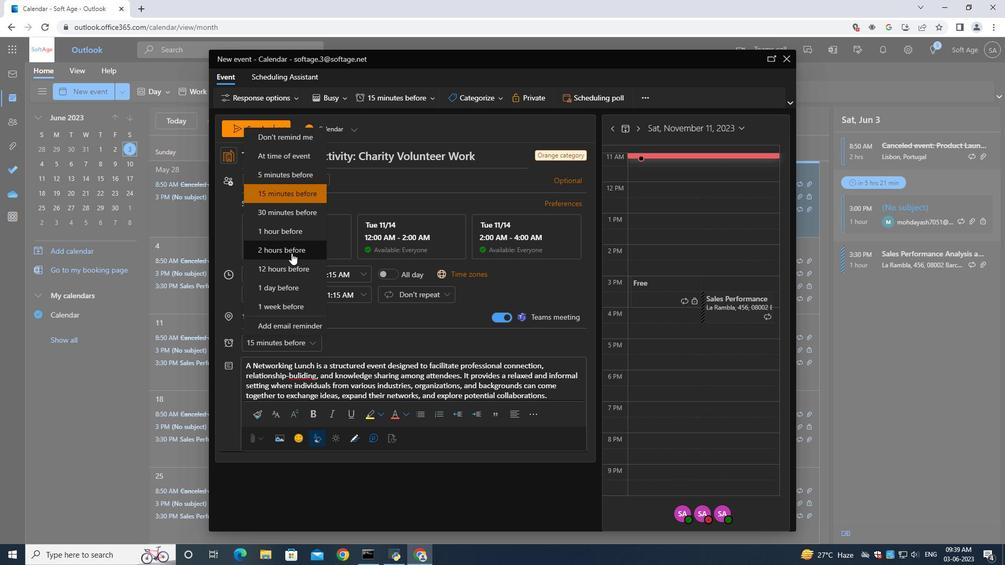 
Action: Mouse moved to (255, 131)
Screenshot: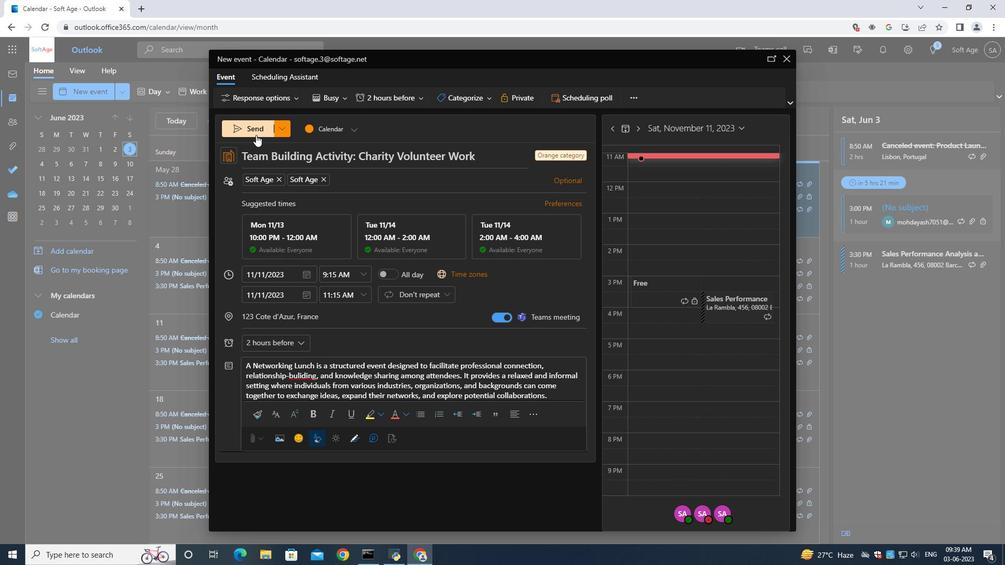 
Action: Mouse pressed left at (255, 131)
Screenshot: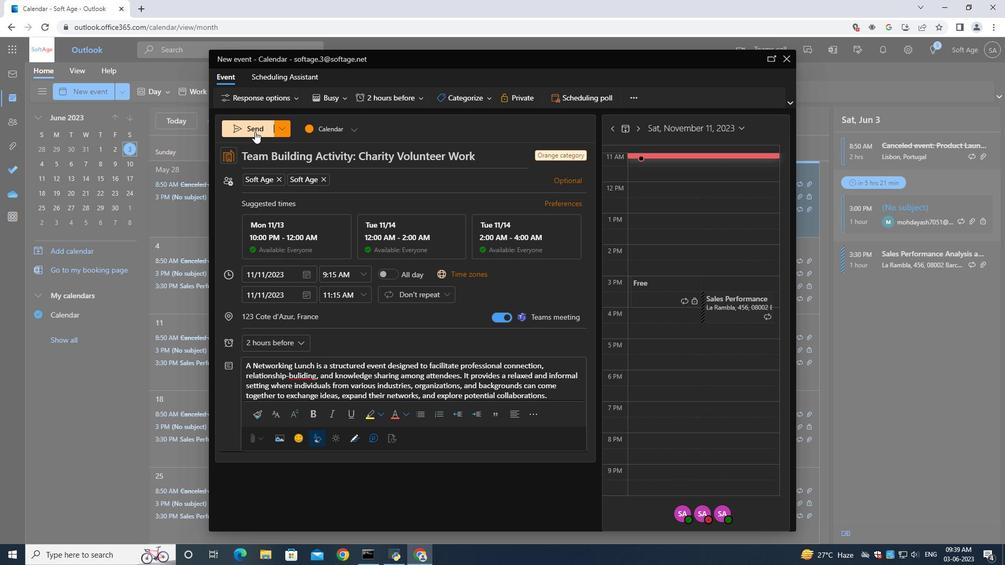 
Action: Mouse moved to (255, 130)
Screenshot: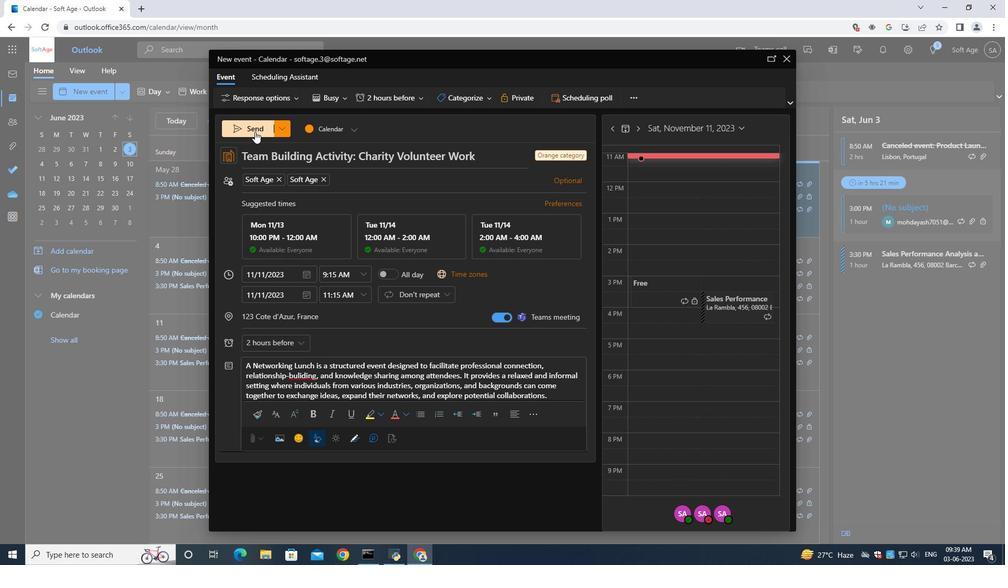 
